 Task: Open Card Change Request Review in Board Productivity Strategies to Workspace Corporate Communications and add a team member Softage.1@softage.net, a label Purple, a checklist Time Tracking, an attachment from your onedrive, a color Purple and finally, add a card description 'Plan and execute company team-building activity at a cooking class' and a comment 'Let us make sure we have a clear understanding of the desired outcomes and success metrics for this task.'. Add a start date 'Jan 01, 1900' with a due date 'Jan 08, 1900'
Action: Mouse moved to (70, 312)
Screenshot: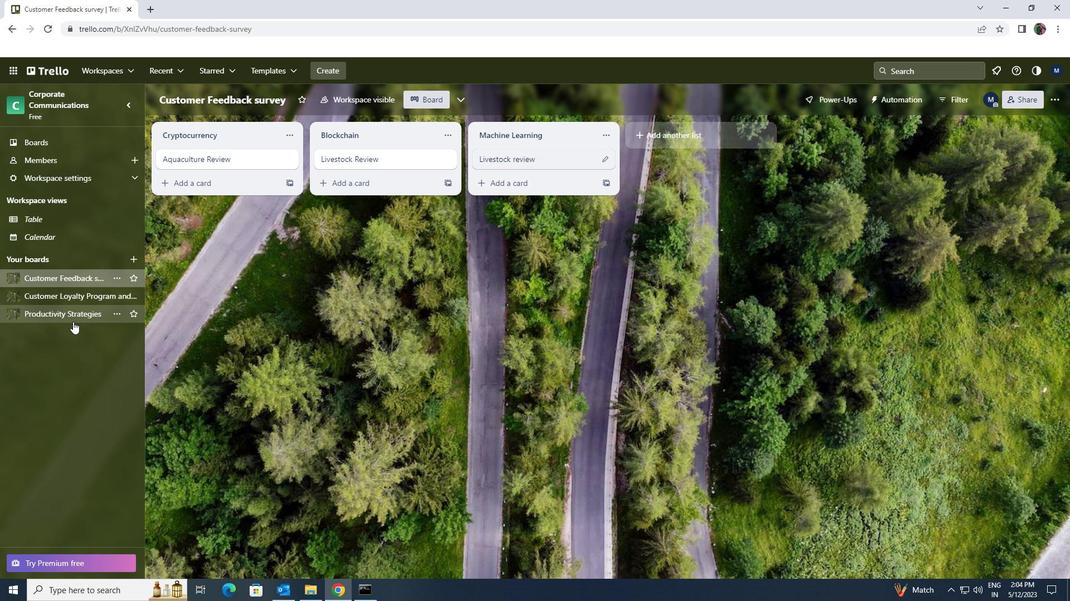 
Action: Mouse pressed left at (70, 312)
Screenshot: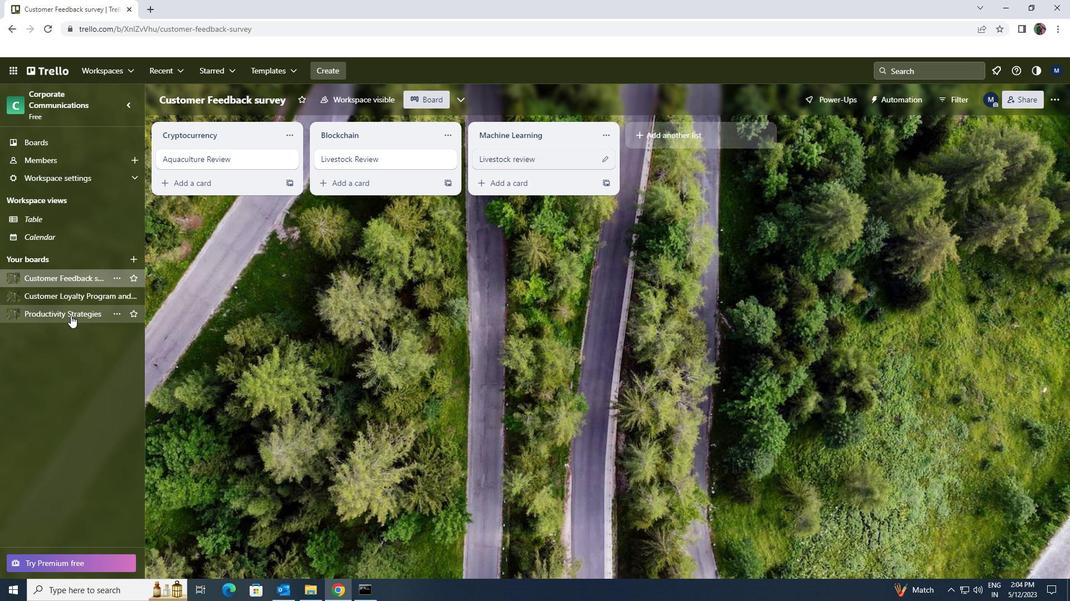 
Action: Mouse moved to (273, 157)
Screenshot: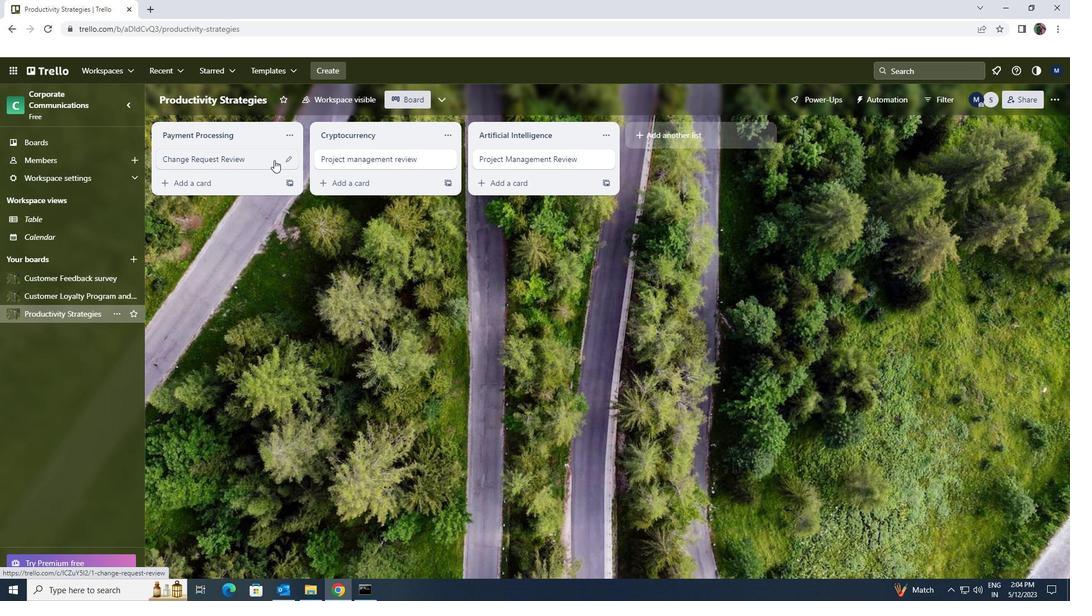 
Action: Mouse pressed left at (273, 157)
Screenshot: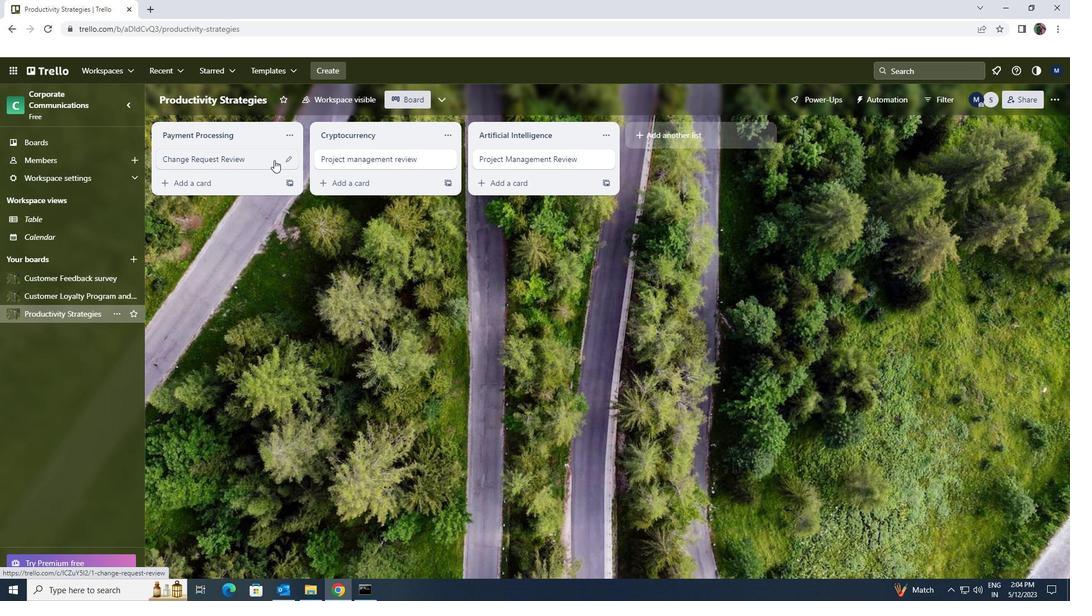 
Action: Mouse moved to (664, 155)
Screenshot: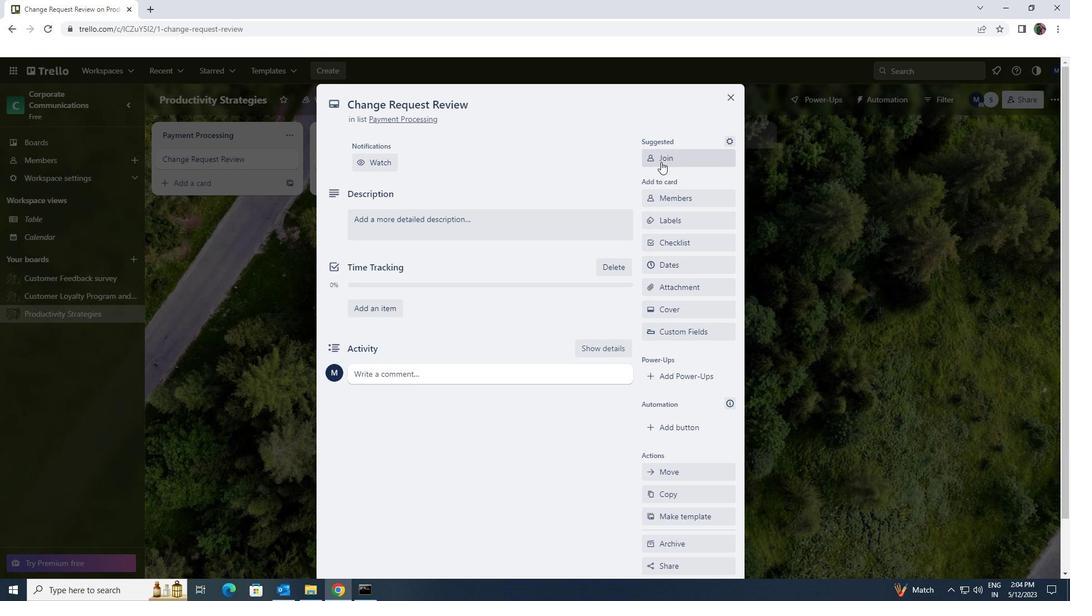 
Action: Mouse pressed left at (664, 155)
Screenshot: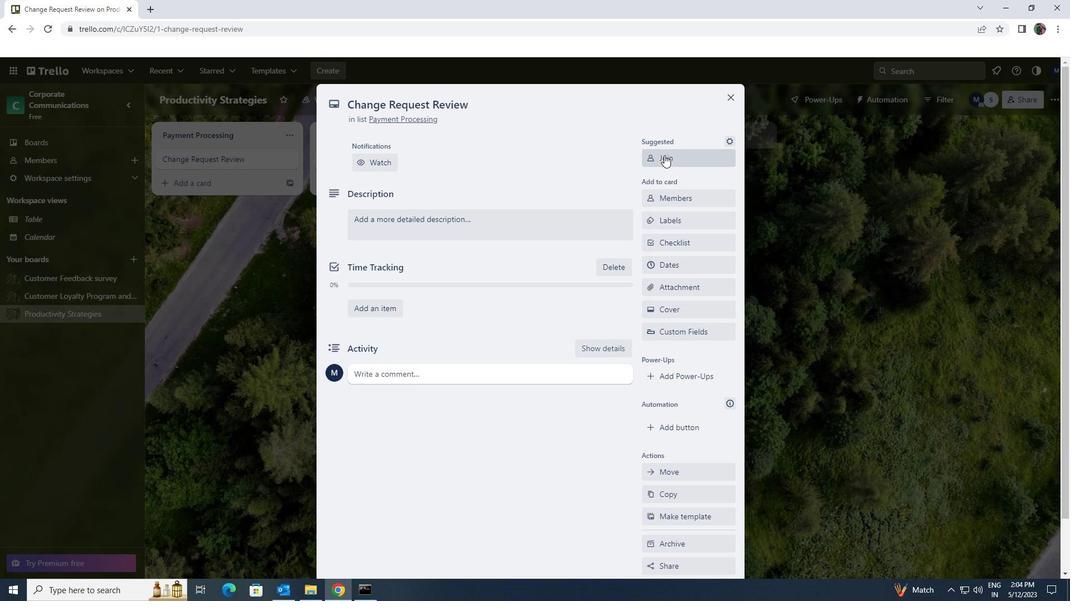 
Action: Mouse moved to (672, 157)
Screenshot: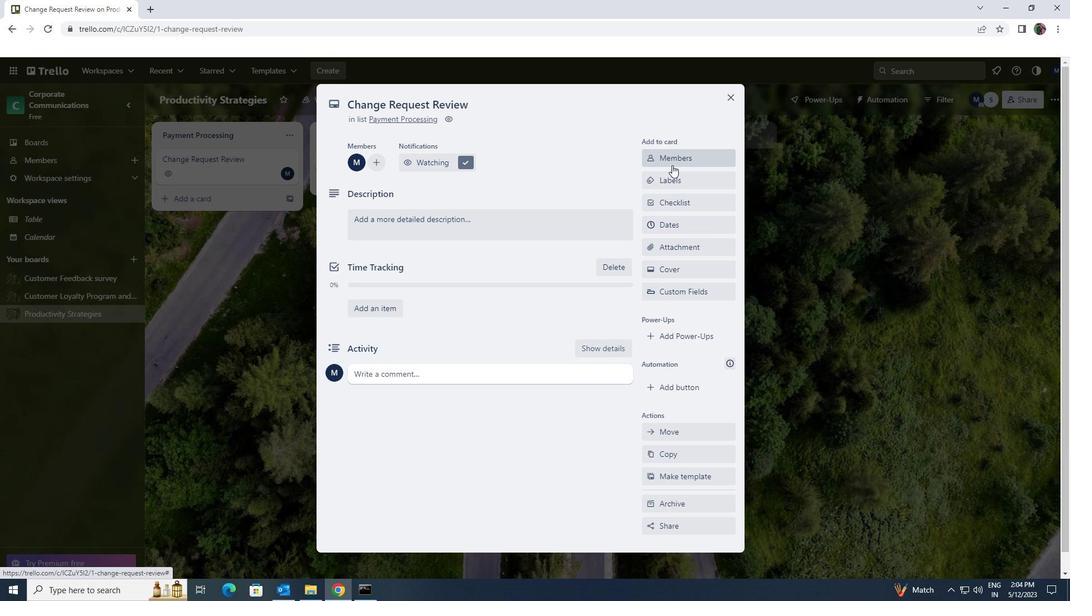 
Action: Mouse pressed left at (672, 157)
Screenshot: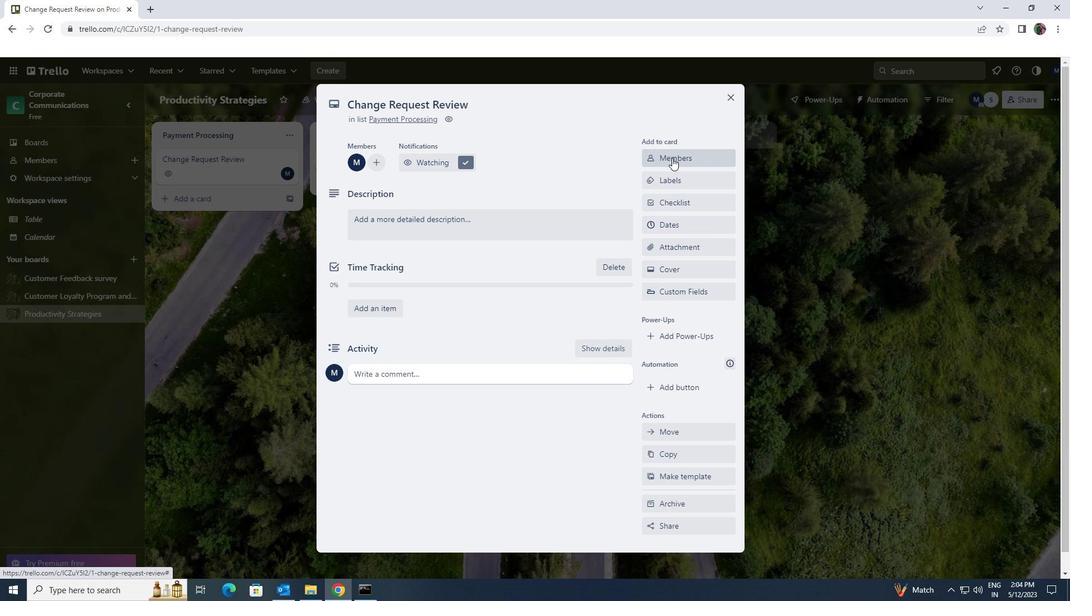 
Action: Key pressed softage.1<Key.shift>@SOFTAGE.NET
Screenshot: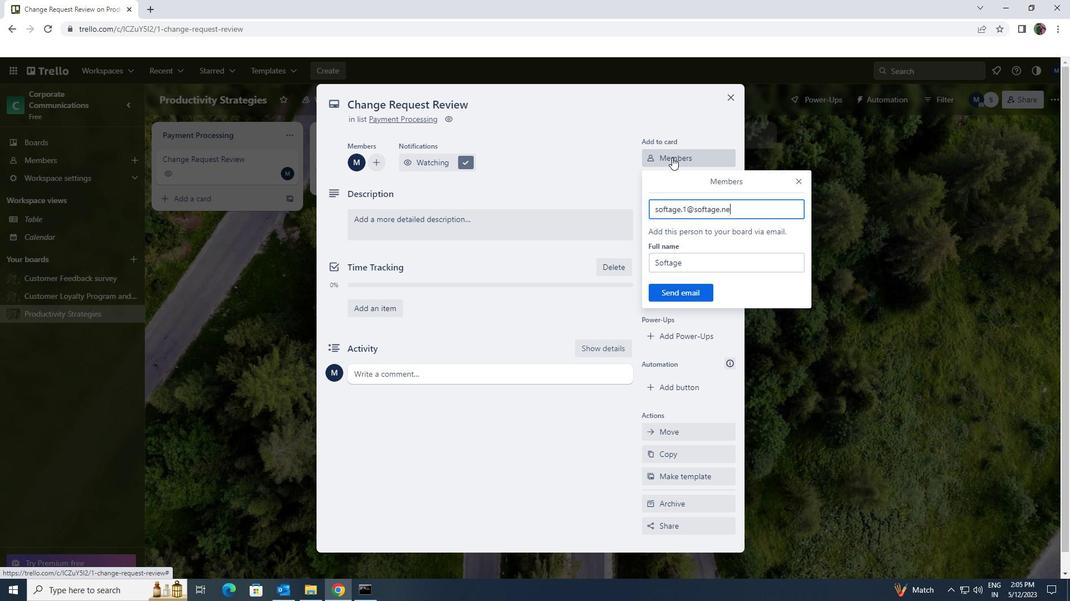 
Action: Mouse moved to (693, 292)
Screenshot: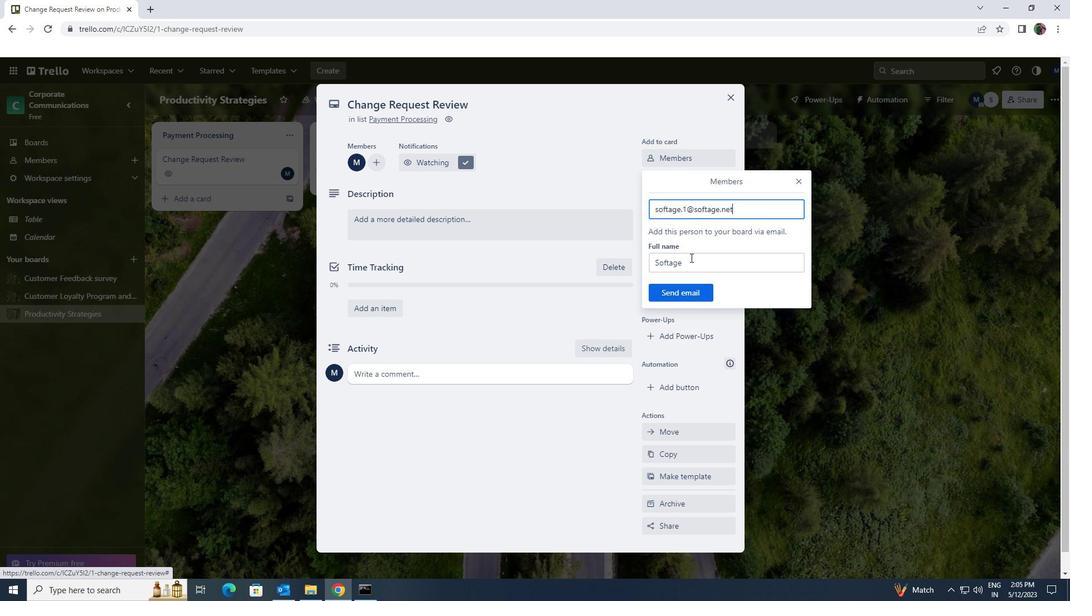 
Action: Mouse pressed left at (693, 292)
Screenshot: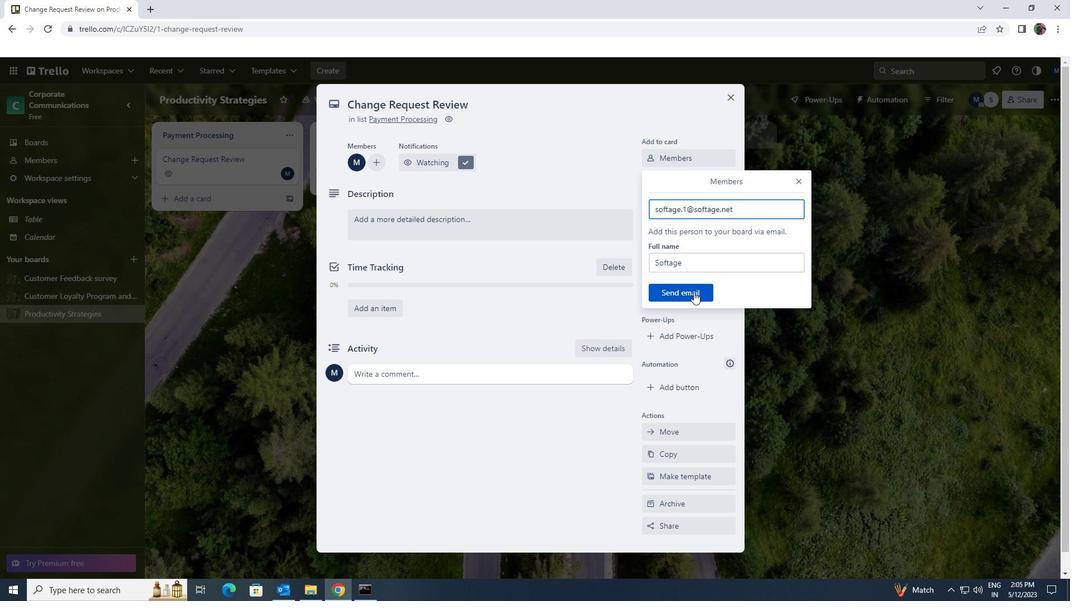 
Action: Mouse moved to (683, 181)
Screenshot: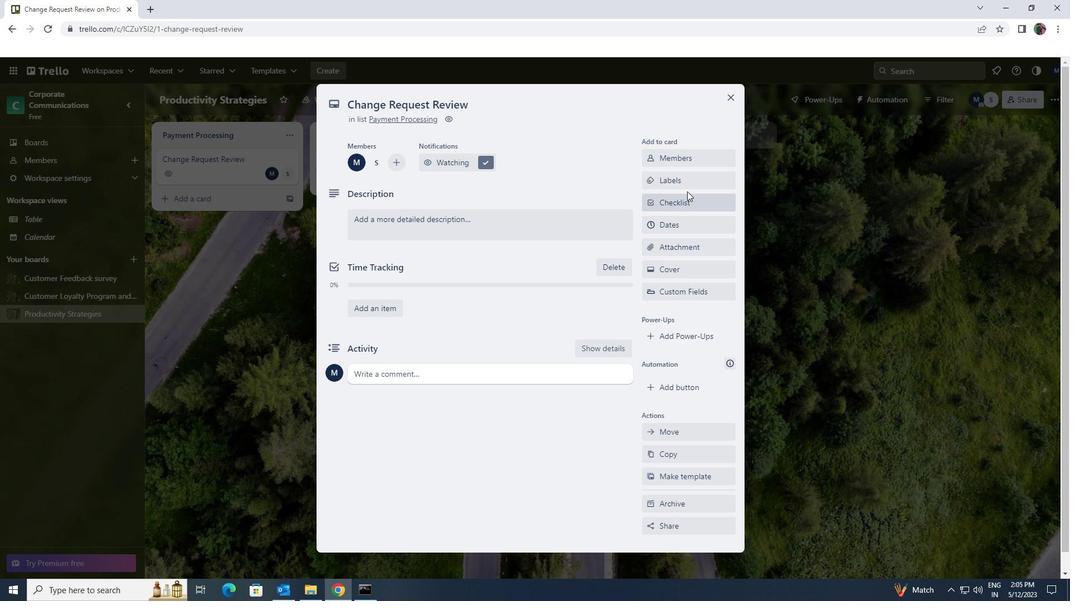 
Action: Mouse pressed left at (683, 181)
Screenshot: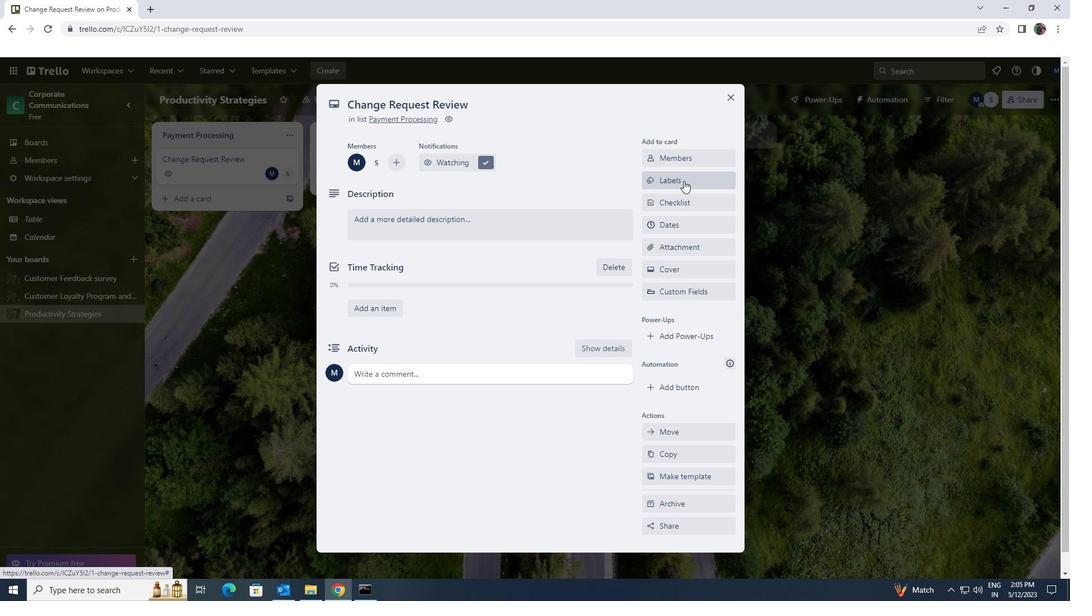 
Action: Mouse moved to (696, 420)
Screenshot: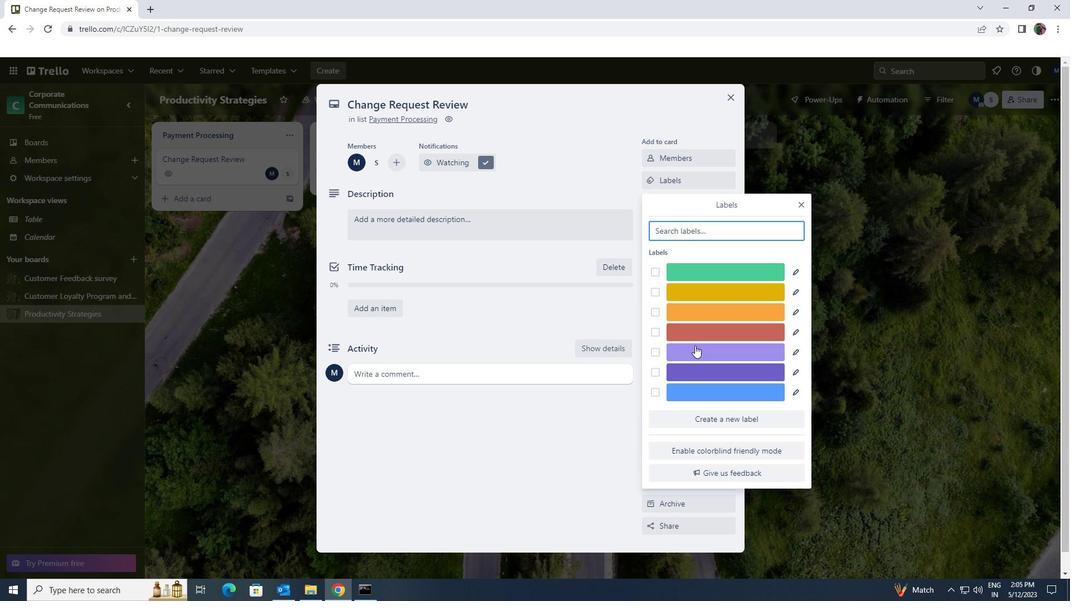 
Action: Mouse pressed left at (696, 420)
Screenshot: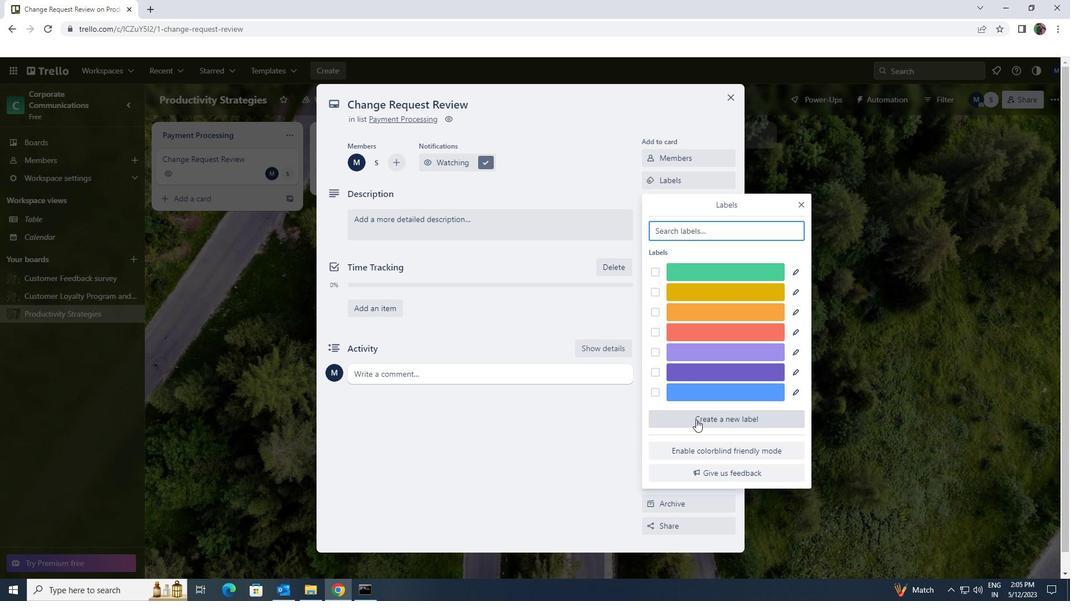 
Action: Mouse moved to (786, 383)
Screenshot: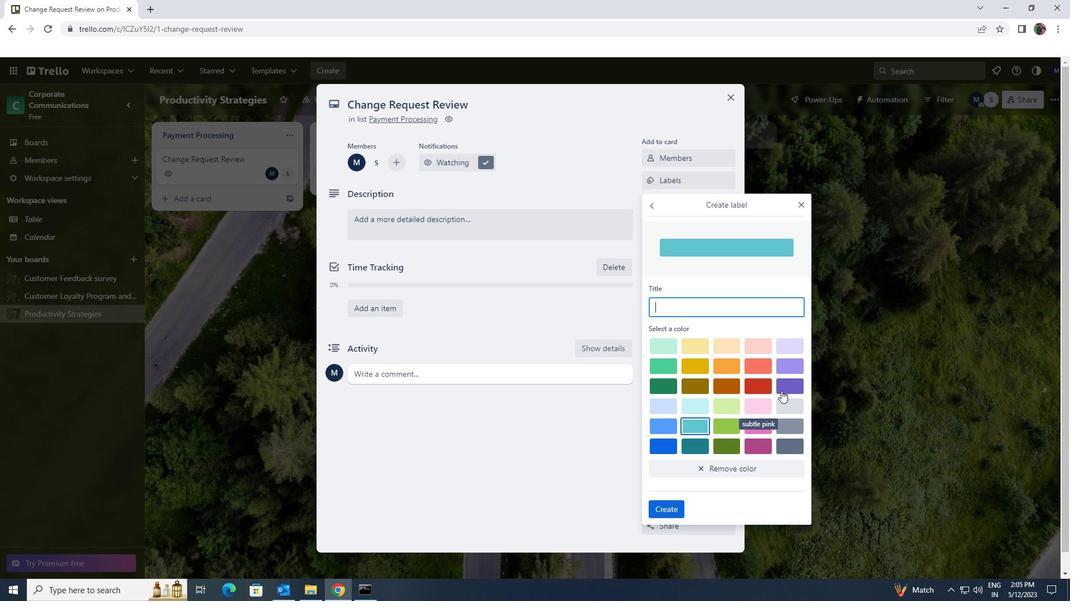 
Action: Mouse pressed left at (786, 383)
Screenshot: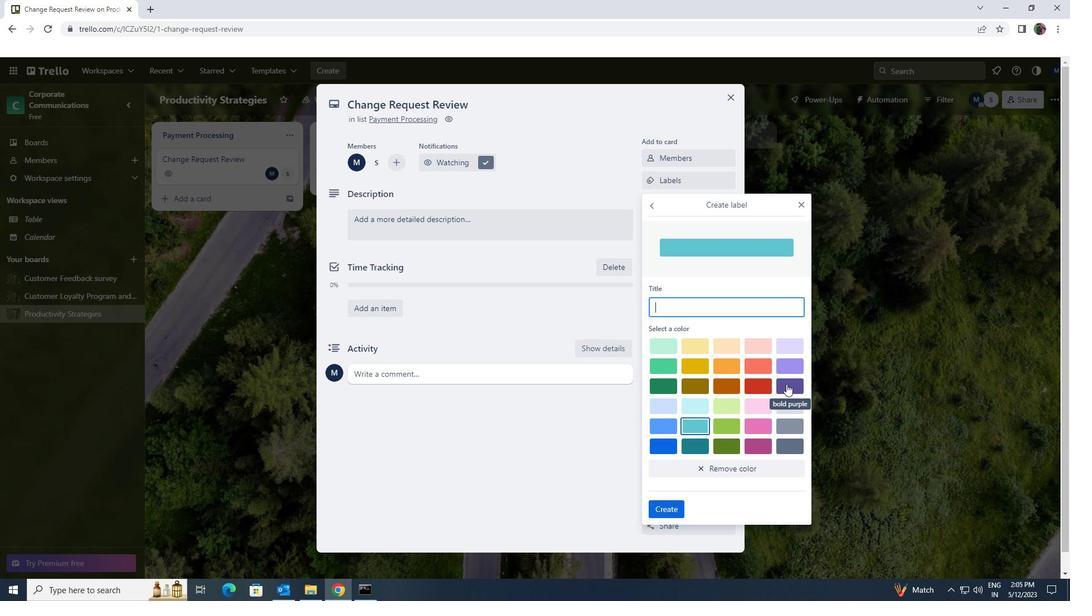 
Action: Mouse moved to (669, 502)
Screenshot: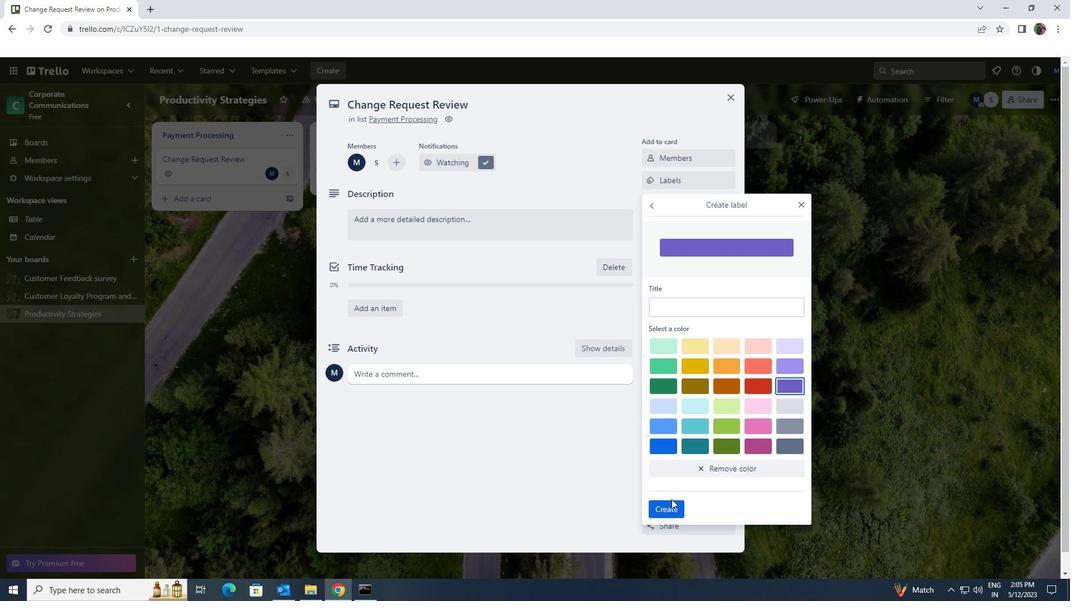 
Action: Mouse pressed left at (669, 502)
Screenshot: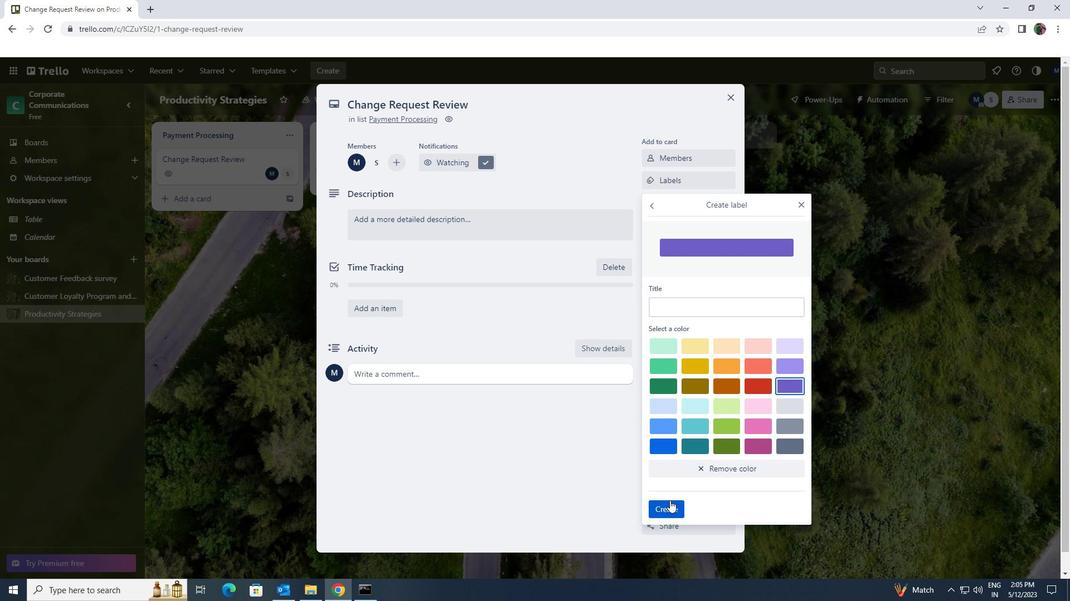 
Action: Mouse moved to (805, 206)
Screenshot: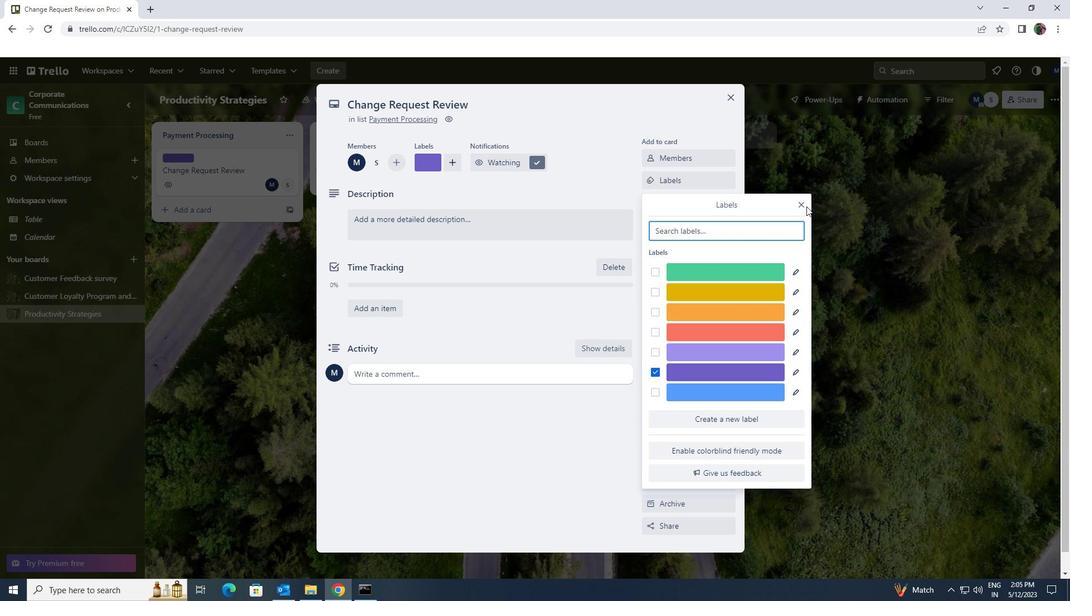 
Action: Mouse pressed left at (805, 206)
Screenshot: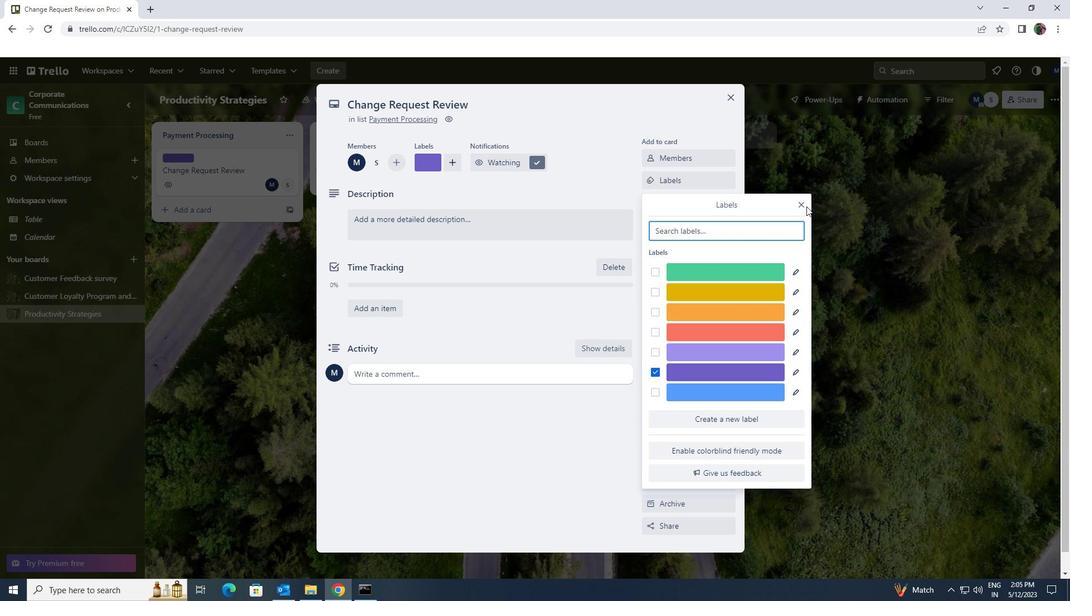 
Action: Mouse moved to (797, 203)
Screenshot: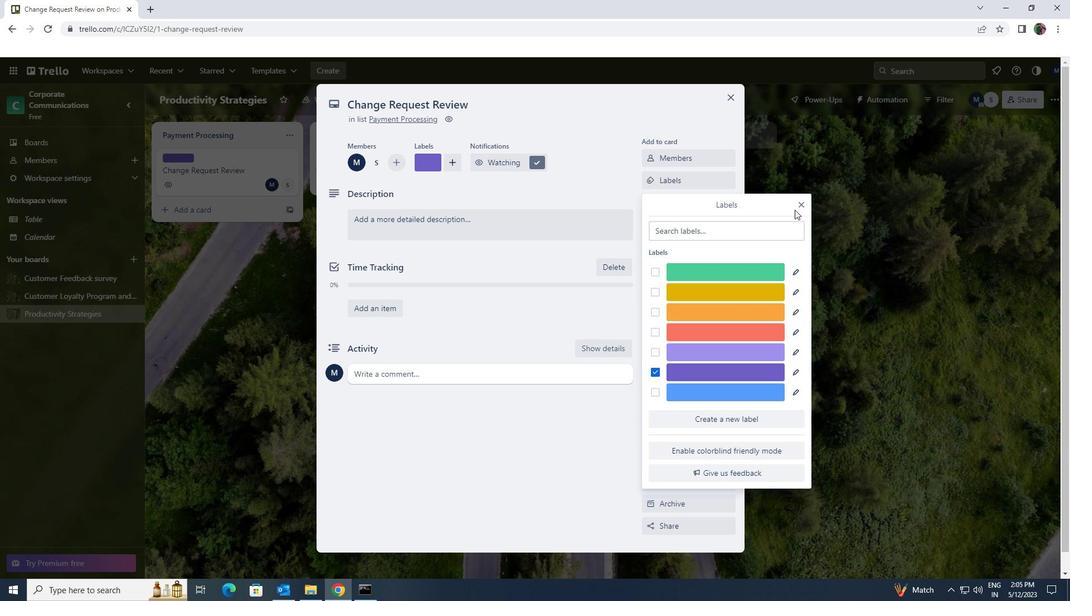 
Action: Mouse pressed left at (797, 203)
Screenshot: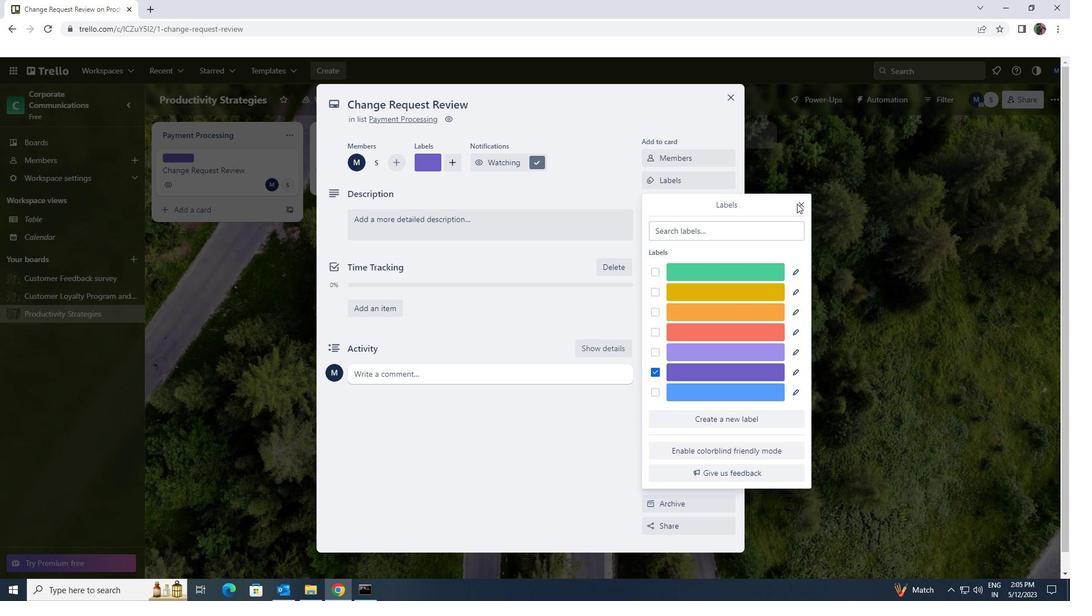 
Action: Mouse moved to (798, 204)
Screenshot: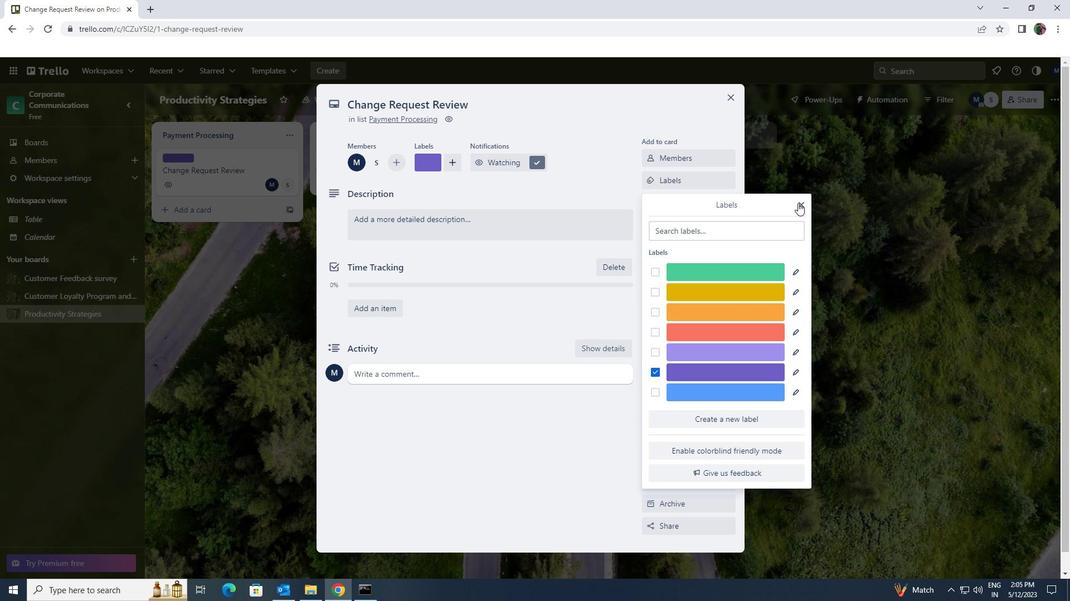 
Action: Mouse pressed left at (798, 204)
Screenshot: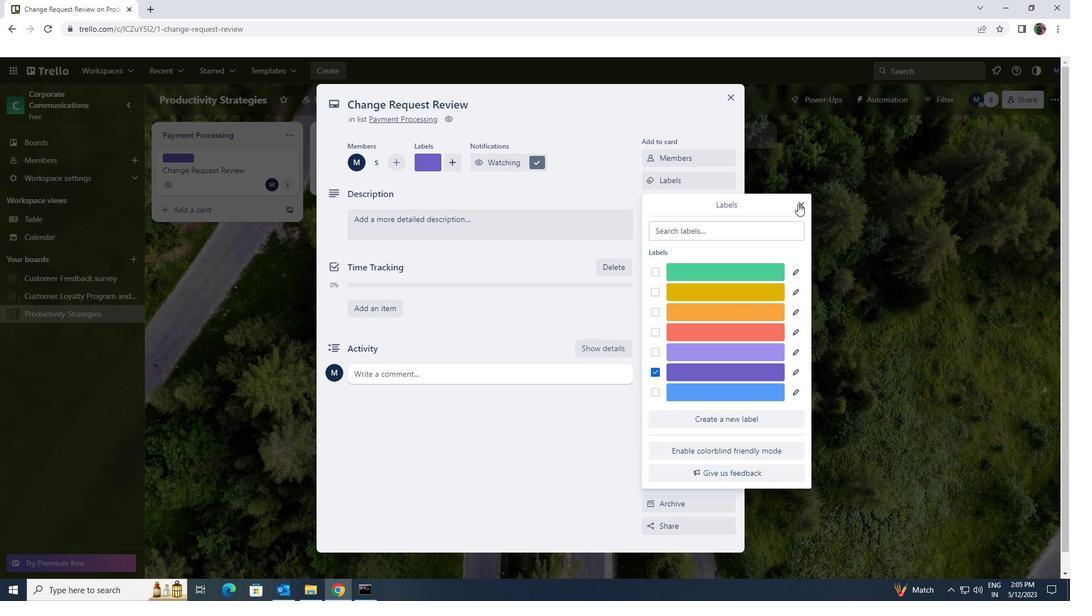 
Action: Mouse moved to (710, 205)
Screenshot: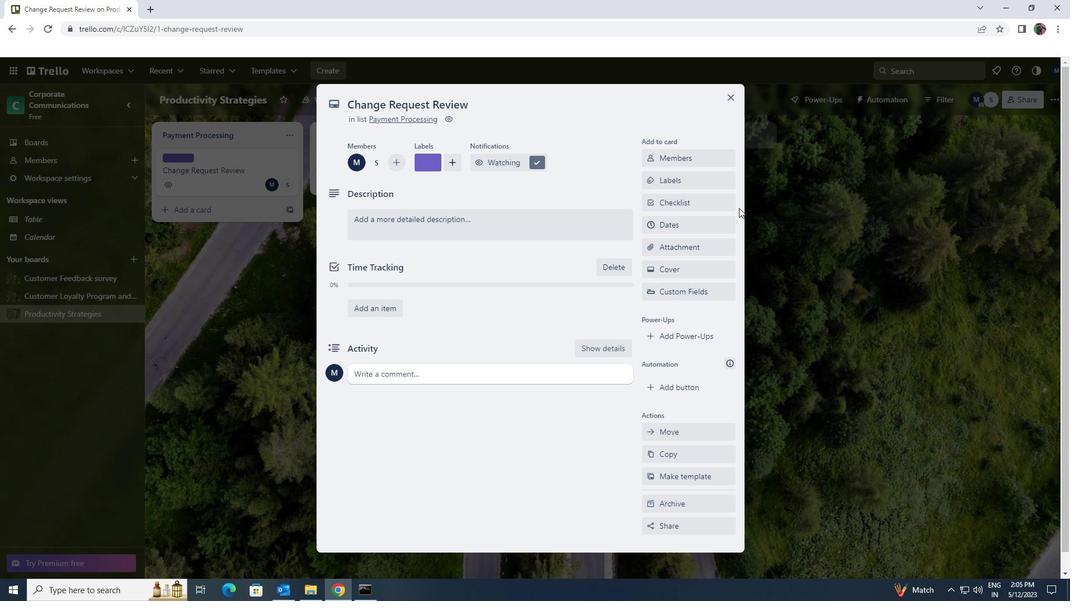 
Action: Mouse pressed left at (710, 205)
Screenshot: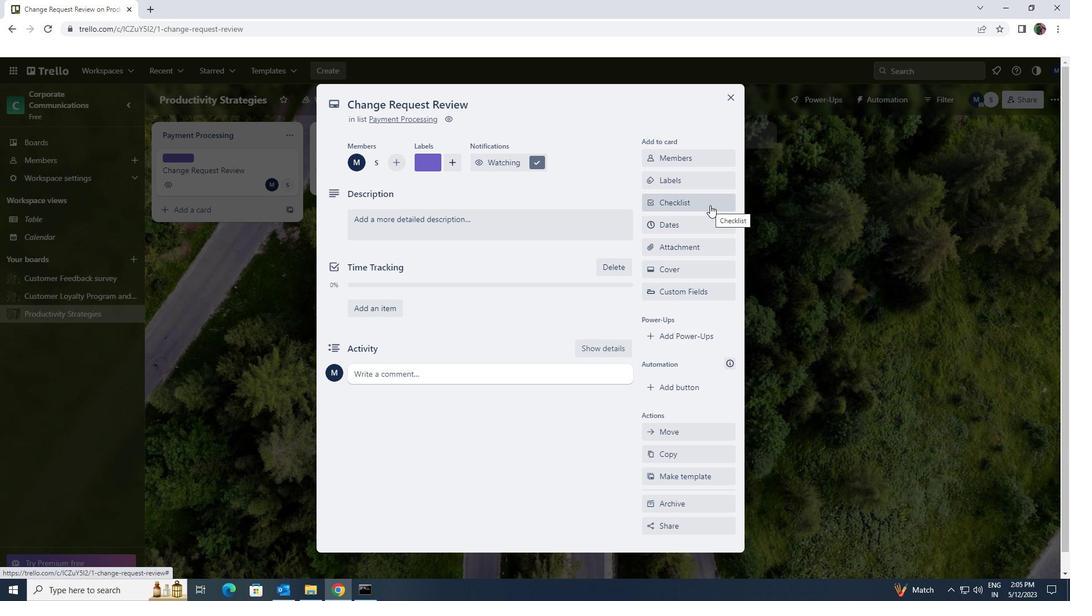 
Action: Key pressed <Key.shift>TIME<Key.space><Key.shift>TRACKING
Screenshot: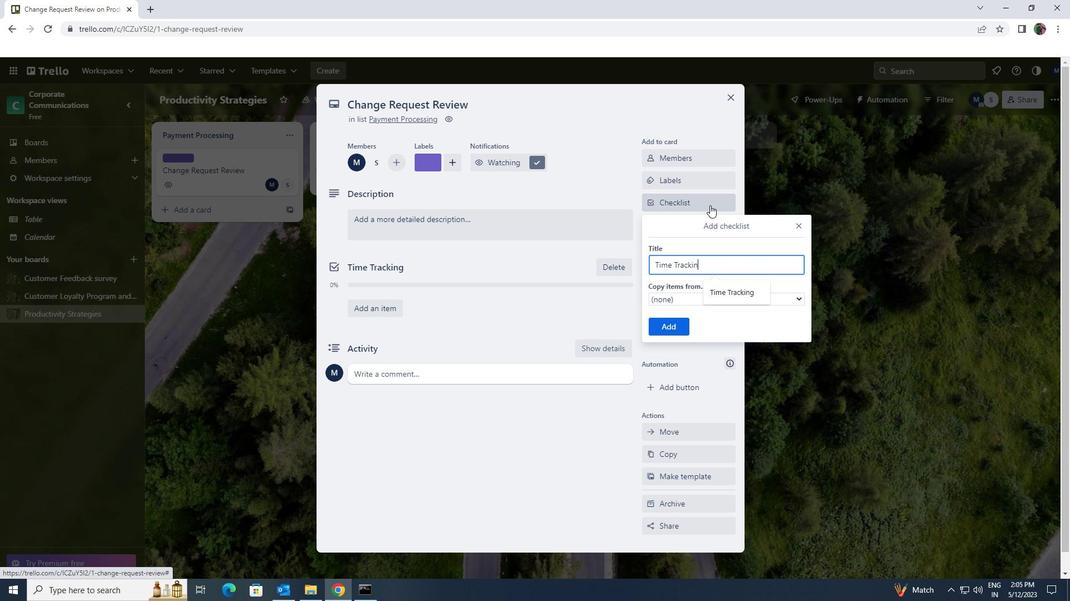 
Action: Mouse moved to (677, 327)
Screenshot: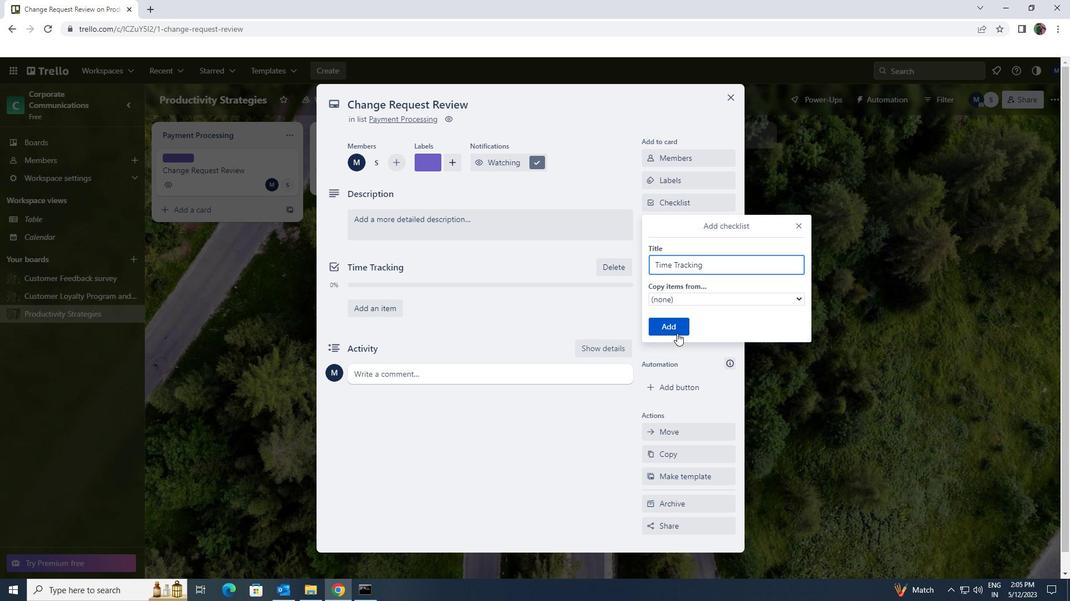 
Action: Mouse pressed left at (677, 327)
Screenshot: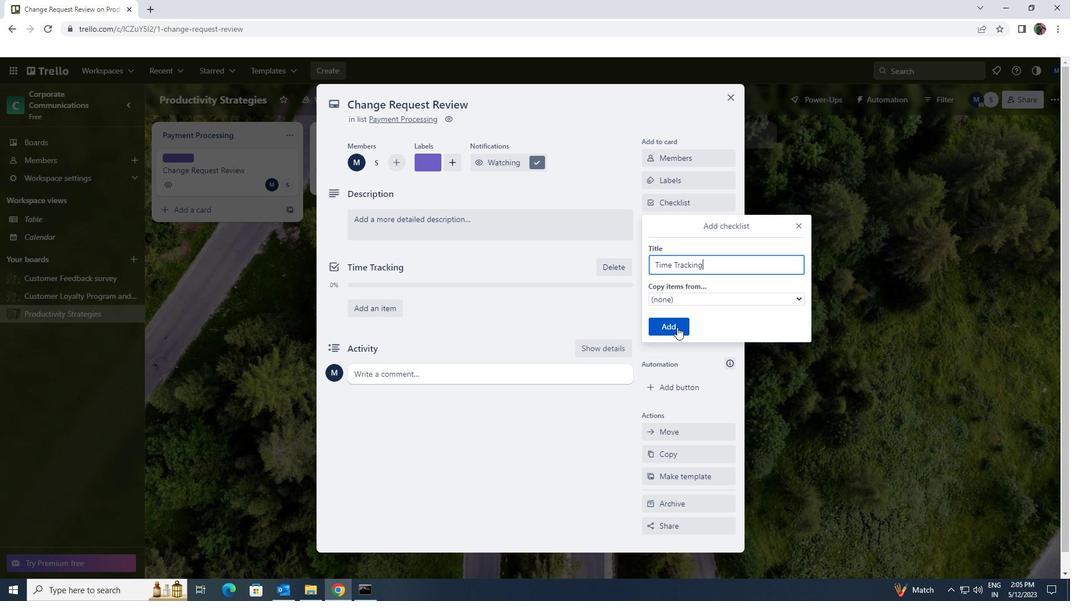 
Action: Mouse moved to (683, 247)
Screenshot: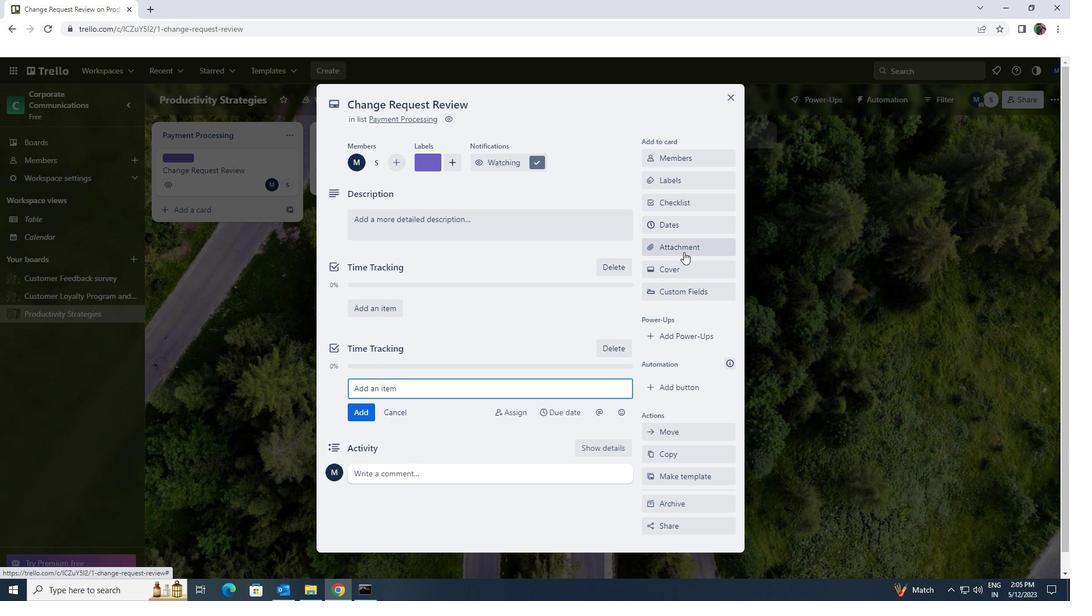 
Action: Mouse pressed left at (683, 247)
Screenshot: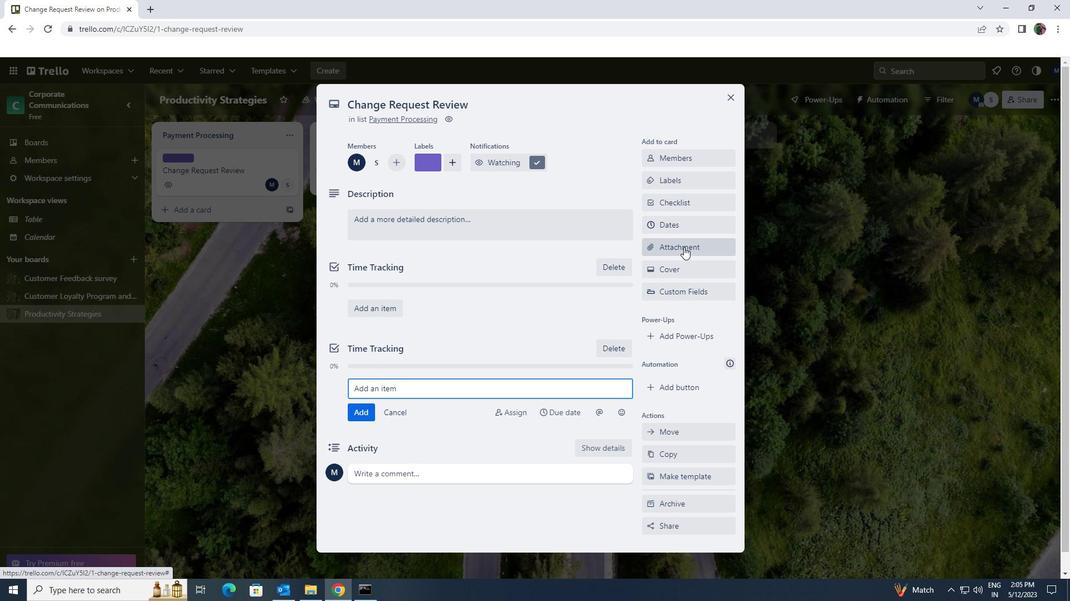 
Action: Mouse moved to (684, 328)
Screenshot: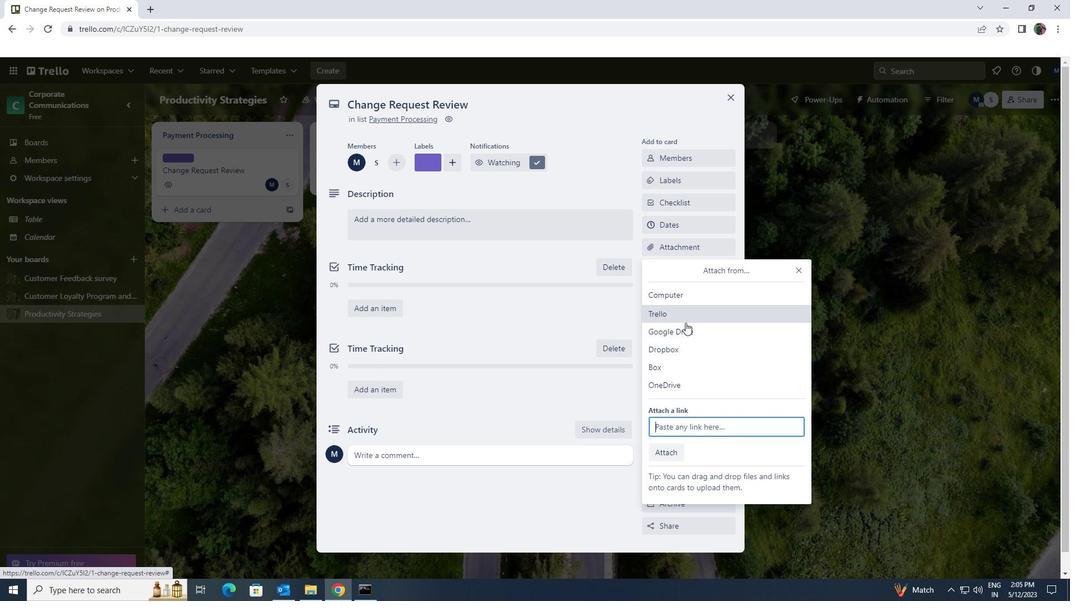 
Action: Mouse pressed left at (684, 328)
Screenshot: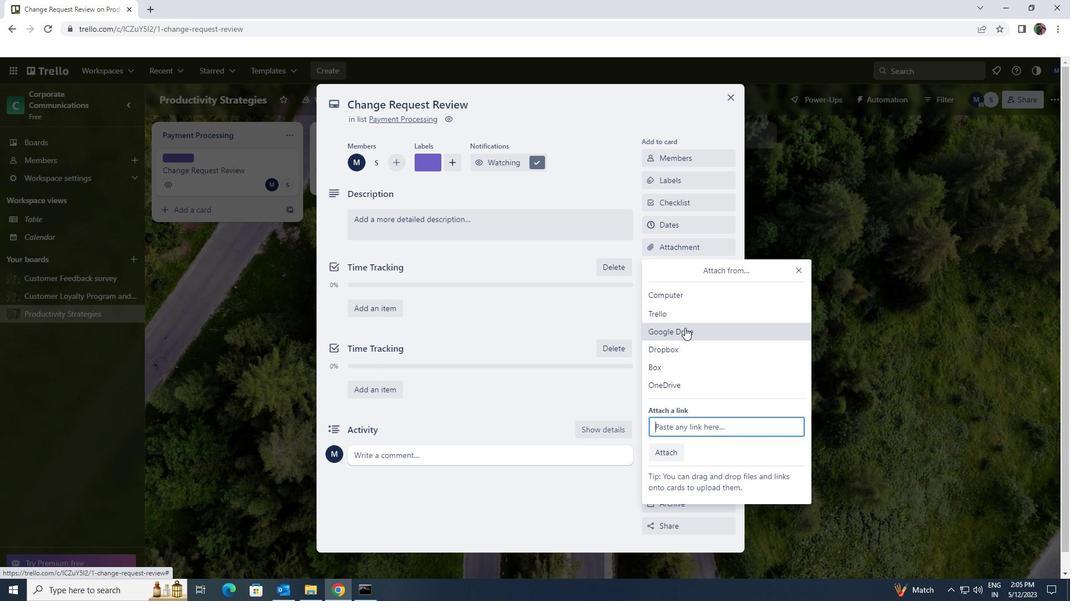 
Action: Mouse moved to (331, 316)
Screenshot: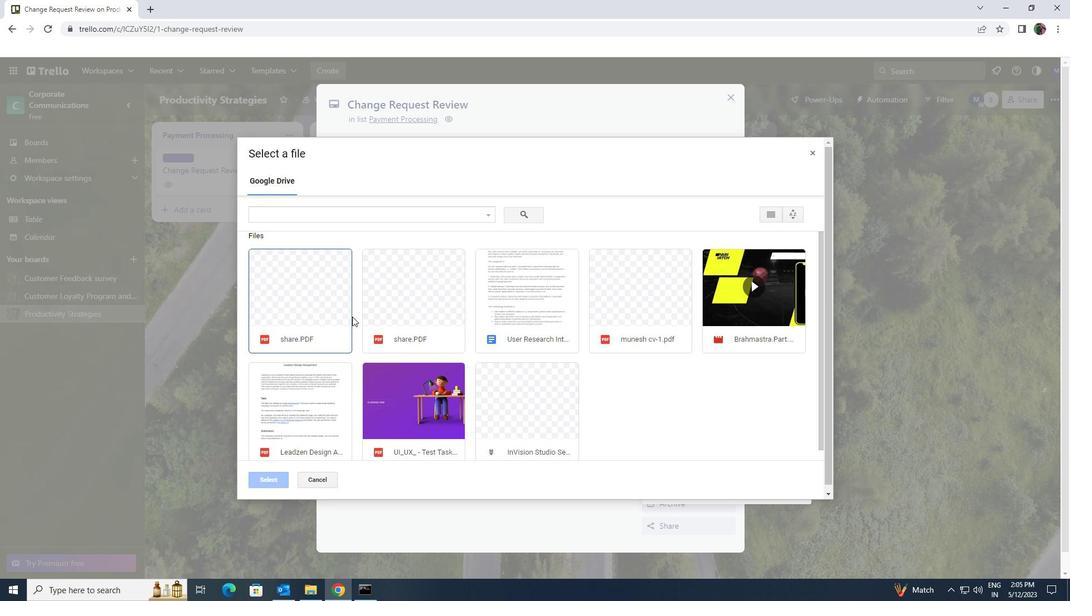 
Action: Mouse pressed left at (331, 316)
Screenshot: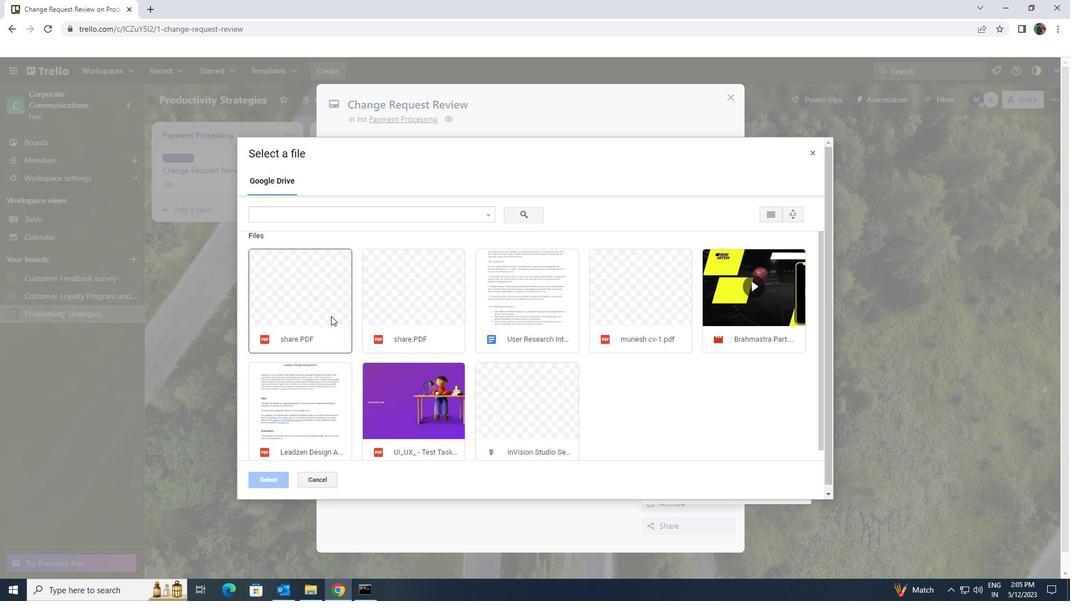 
Action: Mouse moved to (271, 480)
Screenshot: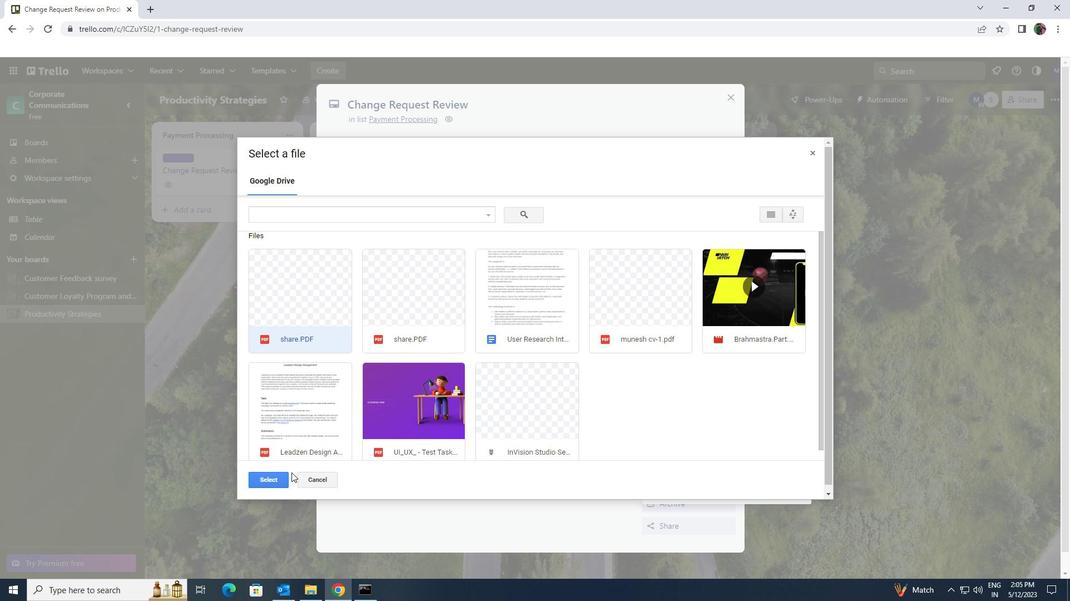 
Action: Mouse pressed left at (271, 480)
Screenshot: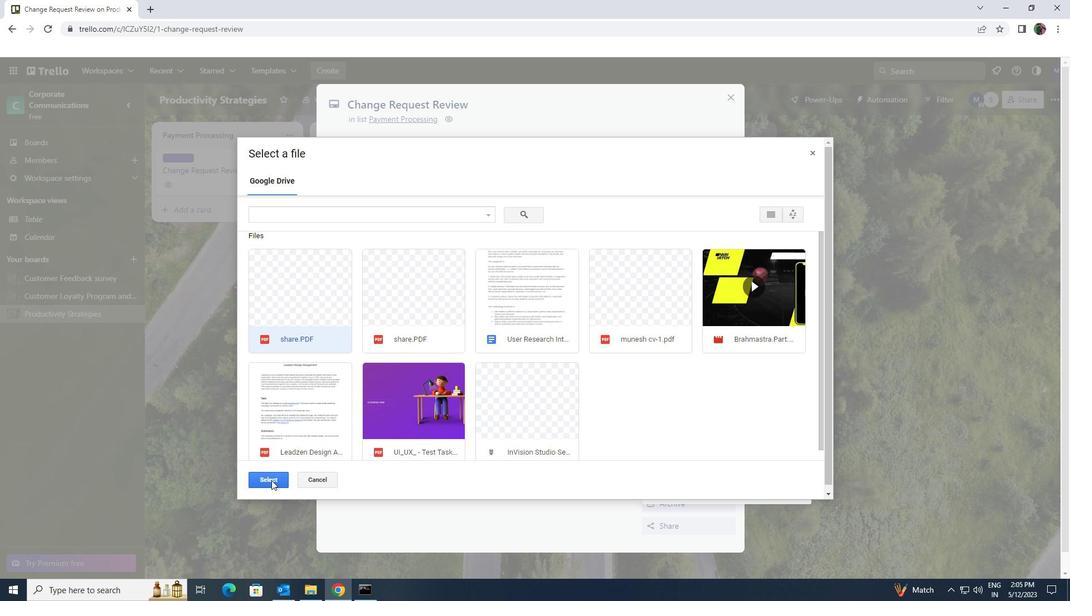
Action: Mouse moved to (446, 221)
Screenshot: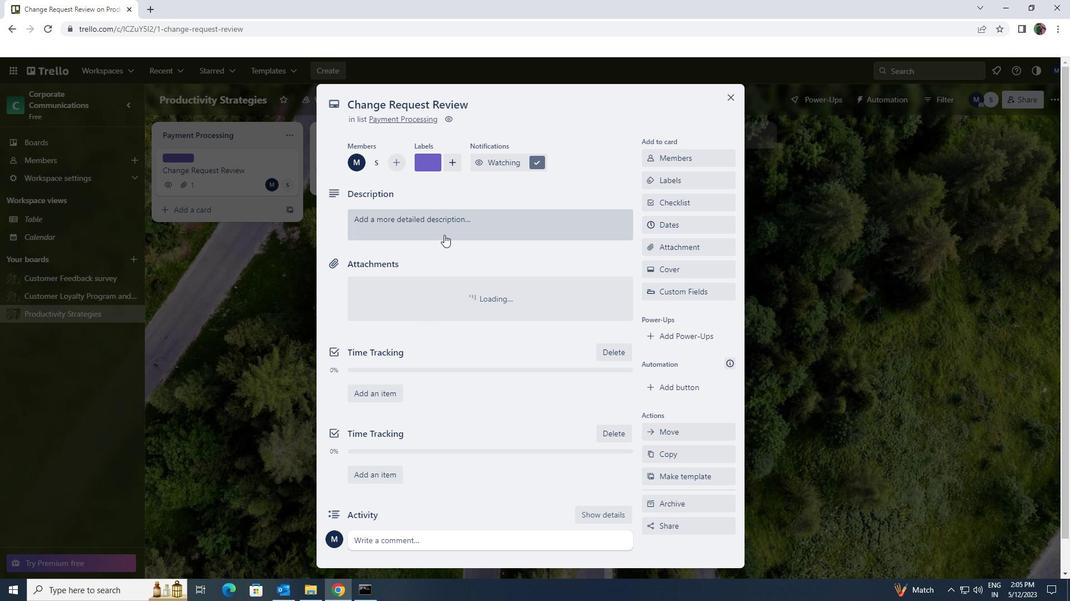 
Action: Mouse pressed left at (446, 221)
Screenshot: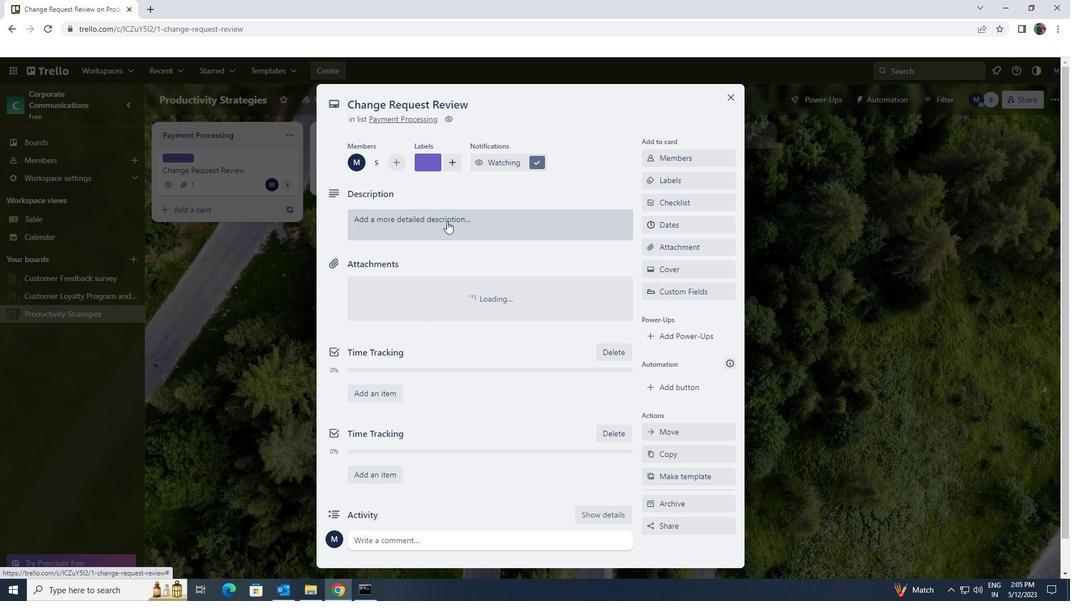 
Action: Key pressed <Key.shift>PLAN<Key.space>AND<Key.space>EXECUTE<Key.space>COMPANY<Key.space>TEAM<Key.space>BUILDING<Key.space>ACTIVITY<Key.space>AT<Key.space>A<Key.space>COKING<Key.space>CLASS
Screenshot: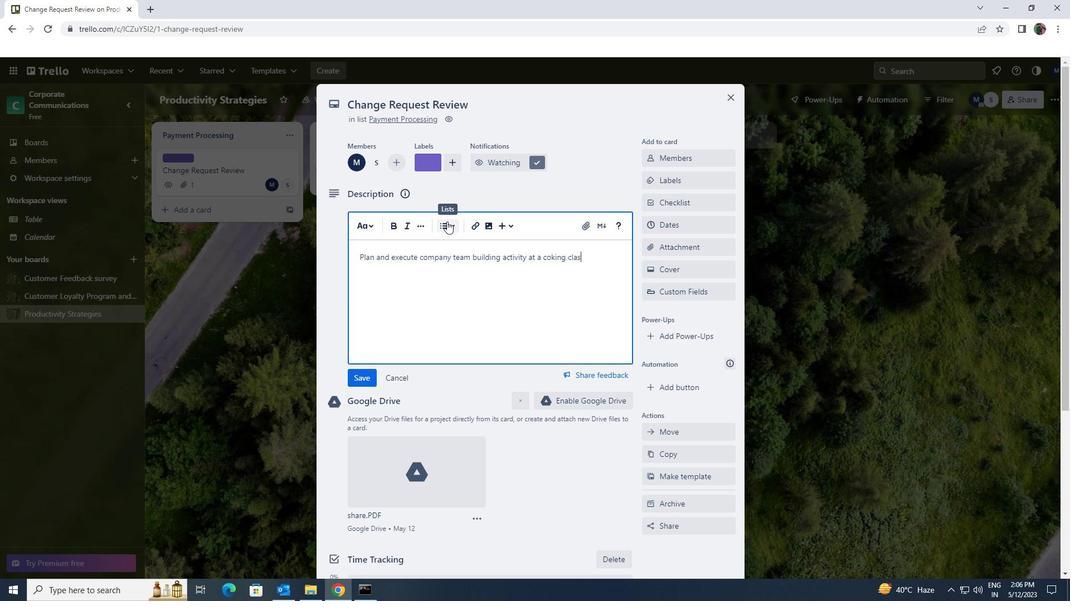 
Action: Mouse moved to (364, 370)
Screenshot: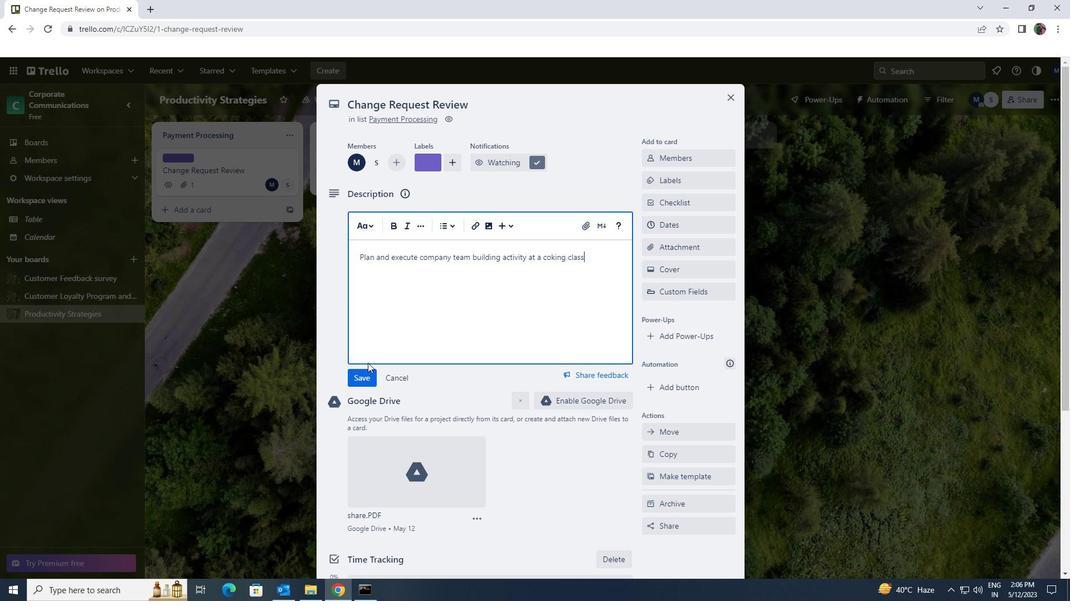 
Action: Mouse pressed left at (364, 370)
Screenshot: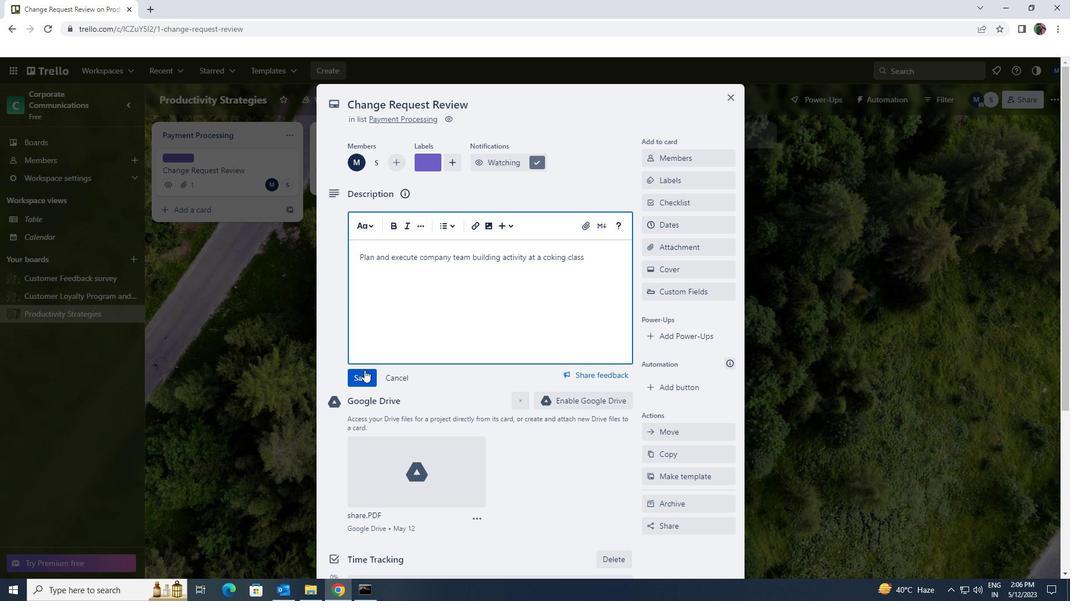 
Action: Mouse moved to (371, 360)
Screenshot: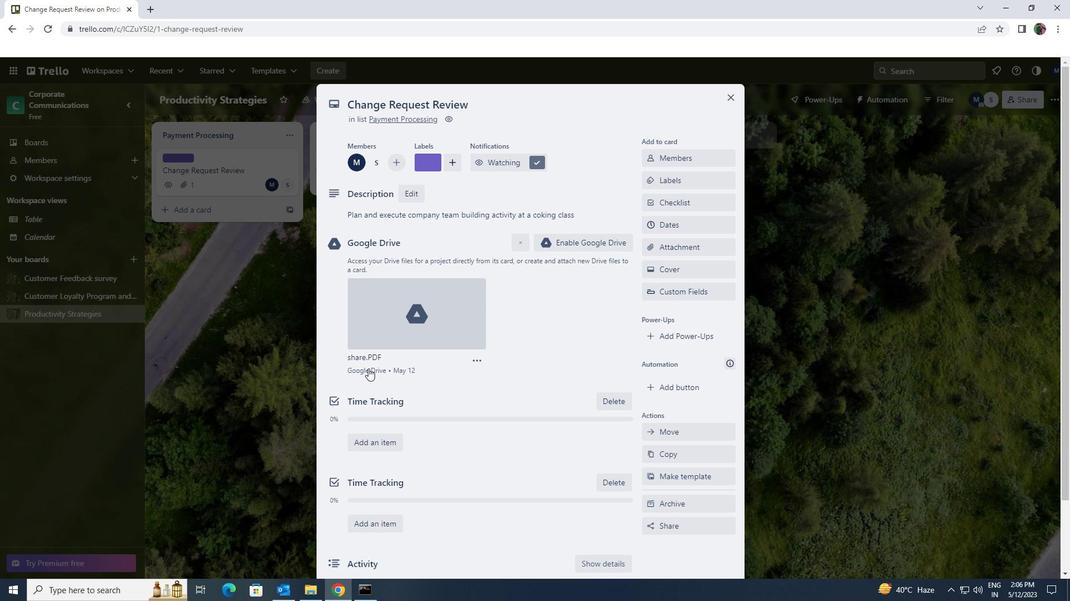
Action: Mouse scrolled (371, 360) with delta (0, 0)
Screenshot: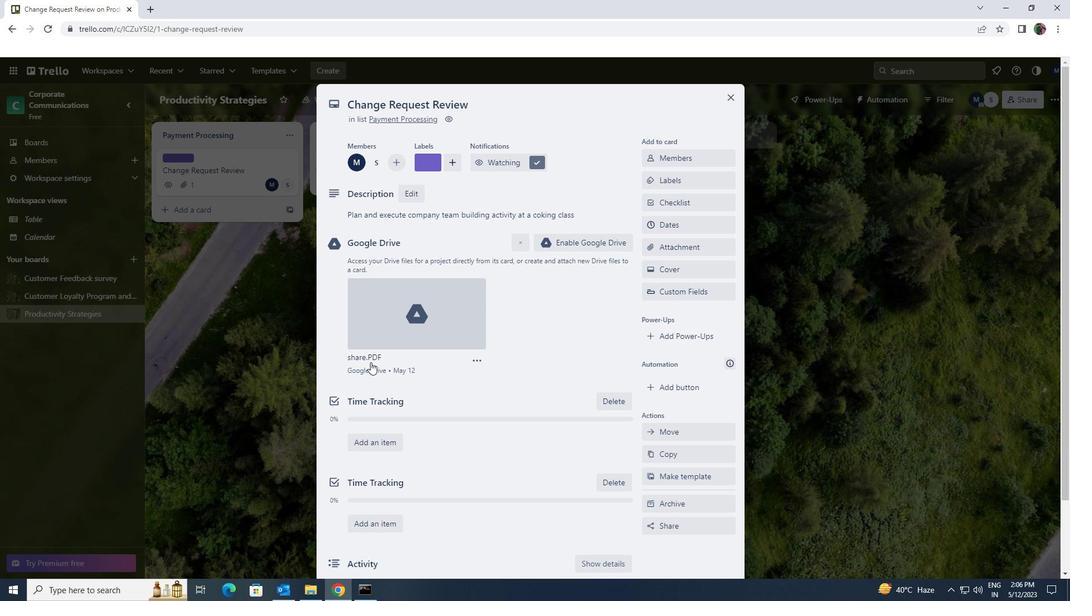 
Action: Mouse scrolled (371, 360) with delta (0, 0)
Screenshot: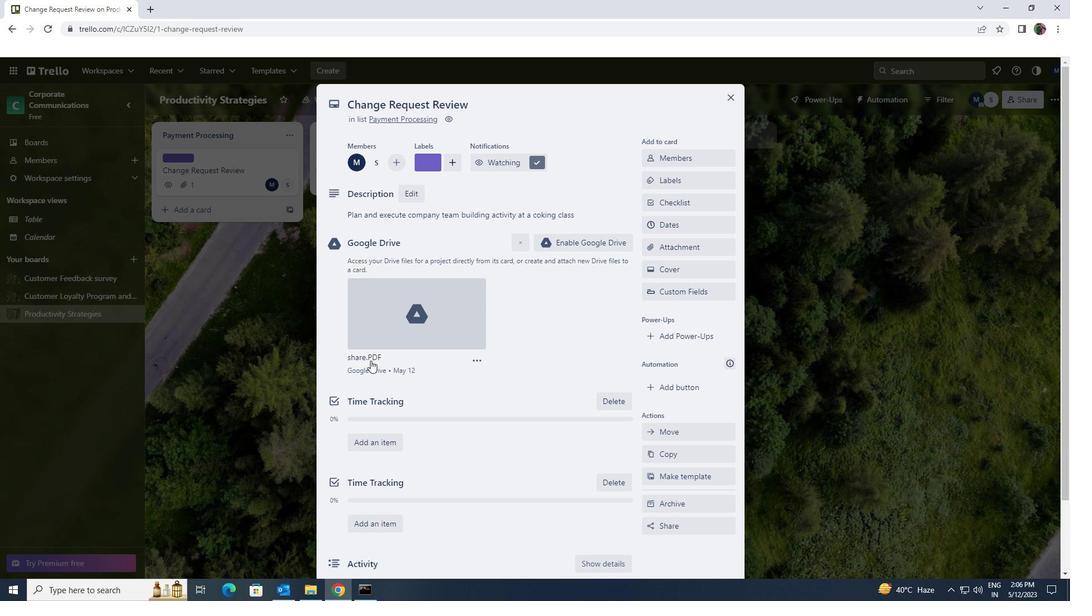 
Action: Mouse moved to (371, 360)
Screenshot: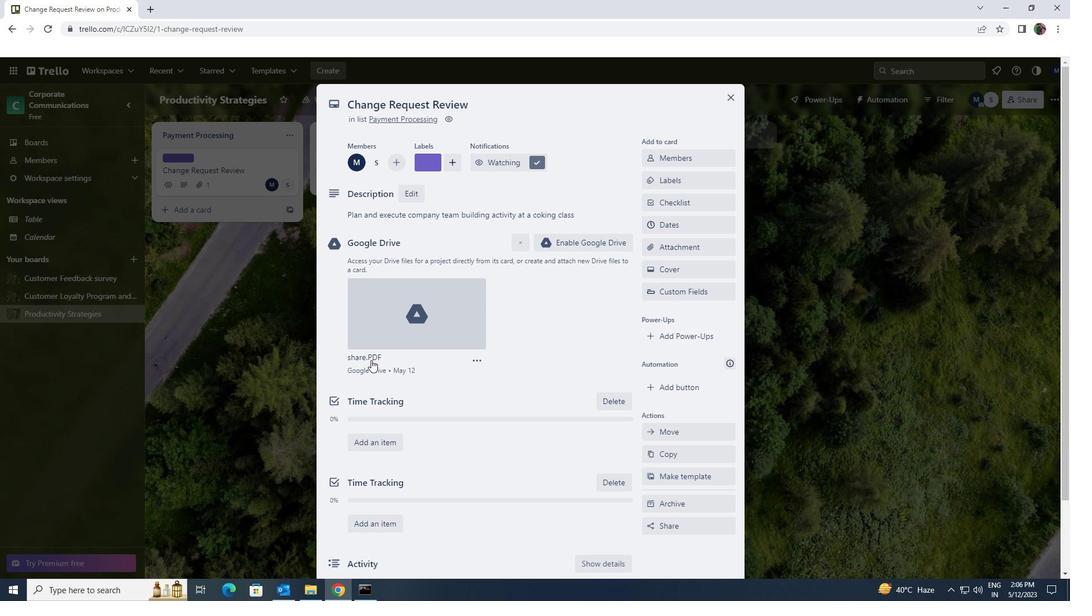 
Action: Mouse scrolled (371, 359) with delta (0, 0)
Screenshot: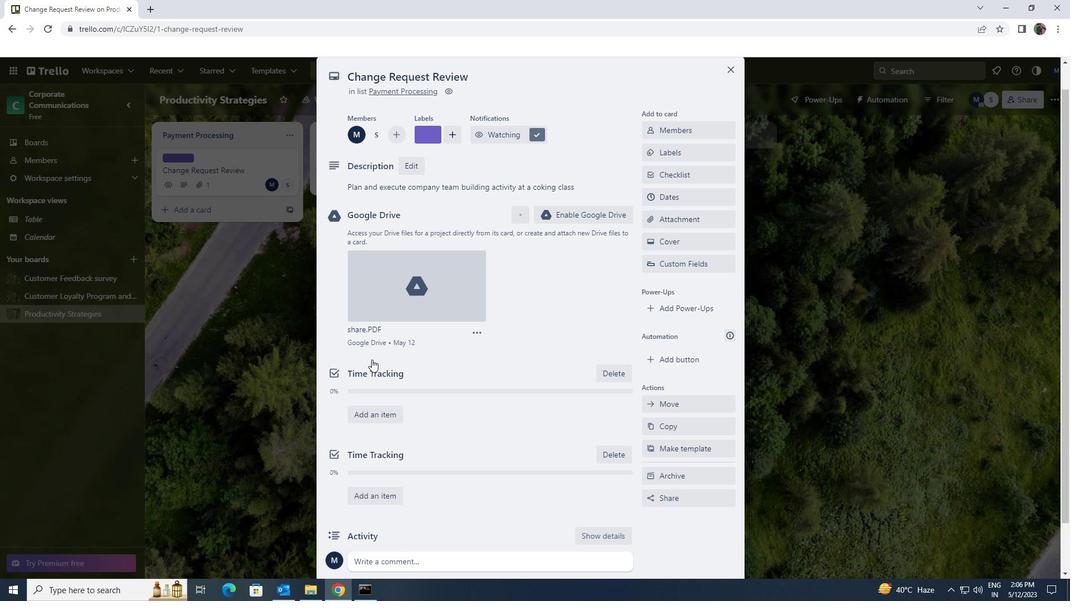 
Action: Mouse scrolled (371, 359) with delta (0, 0)
Screenshot: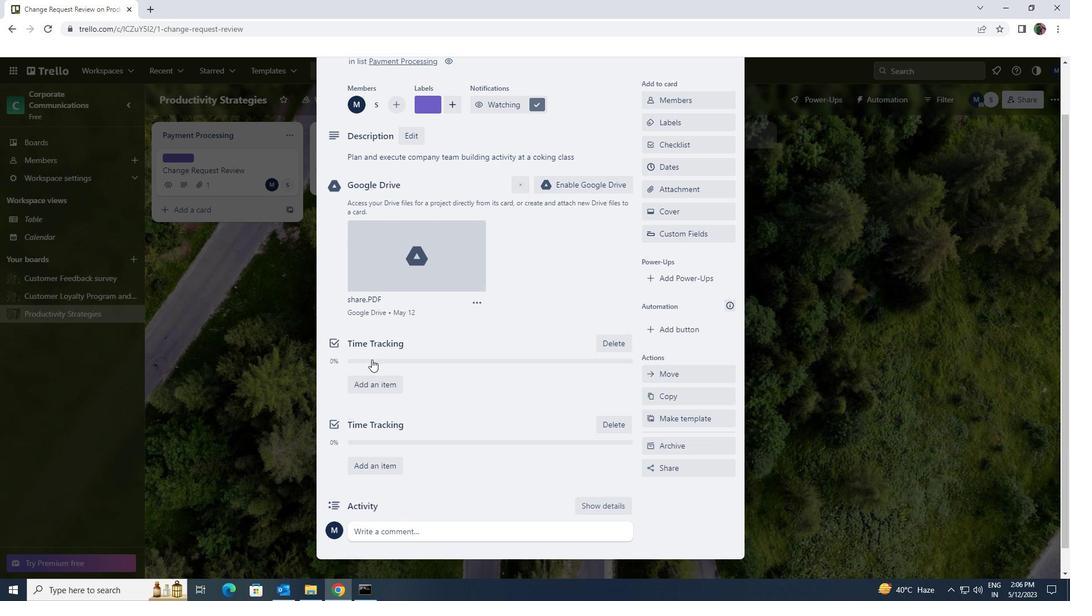 
Action: Mouse scrolled (371, 359) with delta (0, 0)
Screenshot: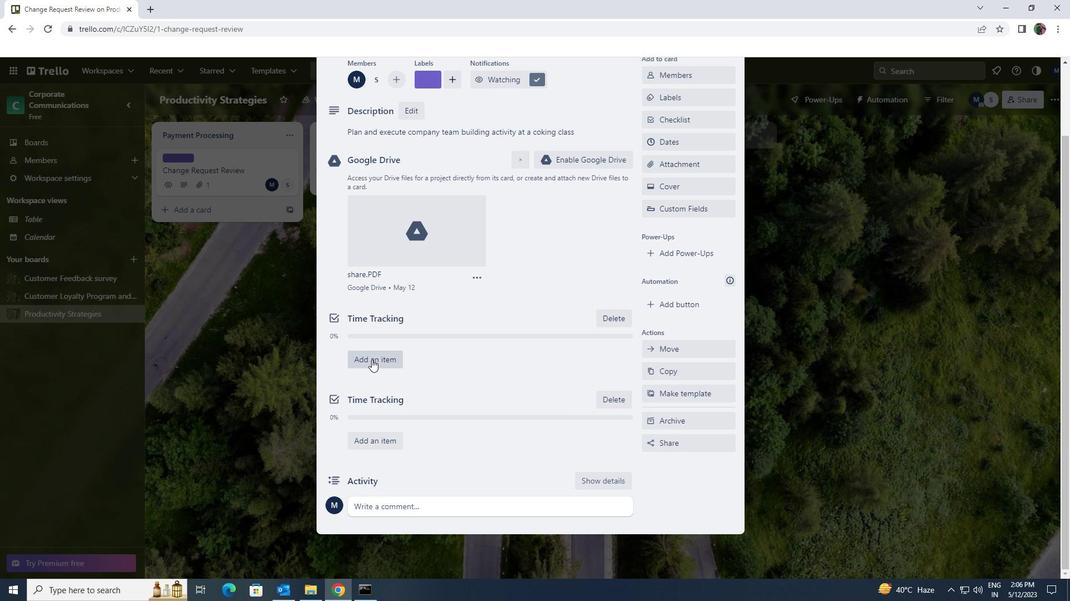 
Action: Mouse scrolled (371, 359) with delta (0, 0)
Screenshot: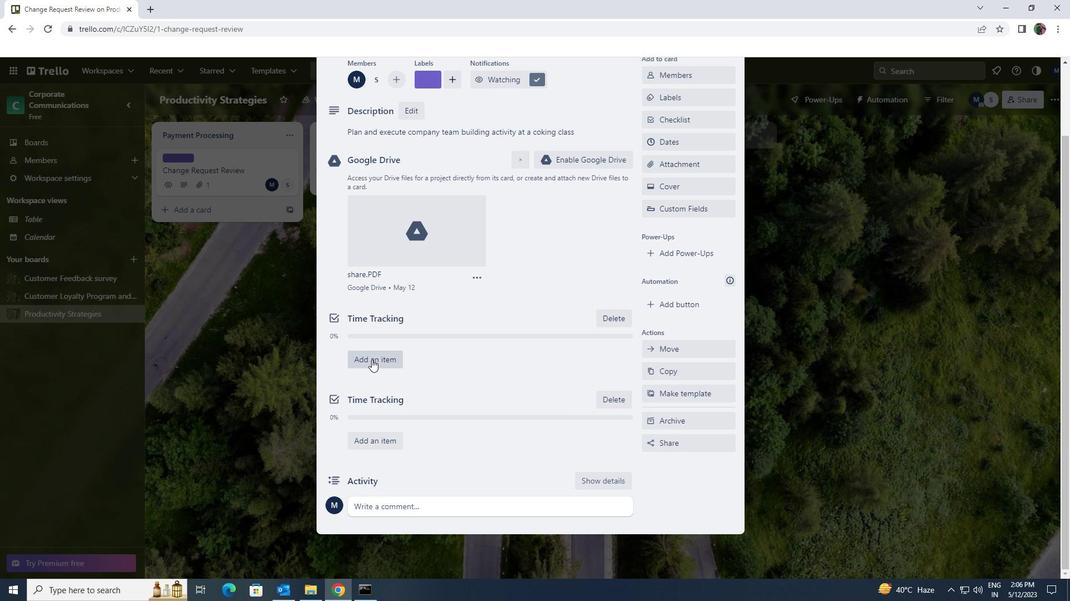 
Action: Mouse moved to (414, 502)
Screenshot: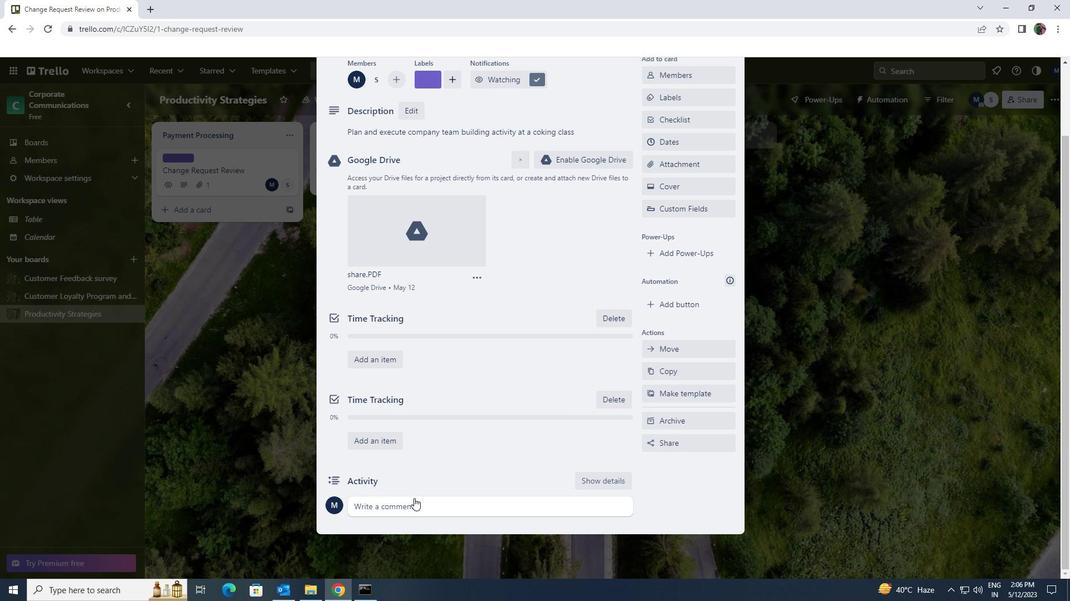 
Action: Mouse pressed left at (414, 502)
Screenshot: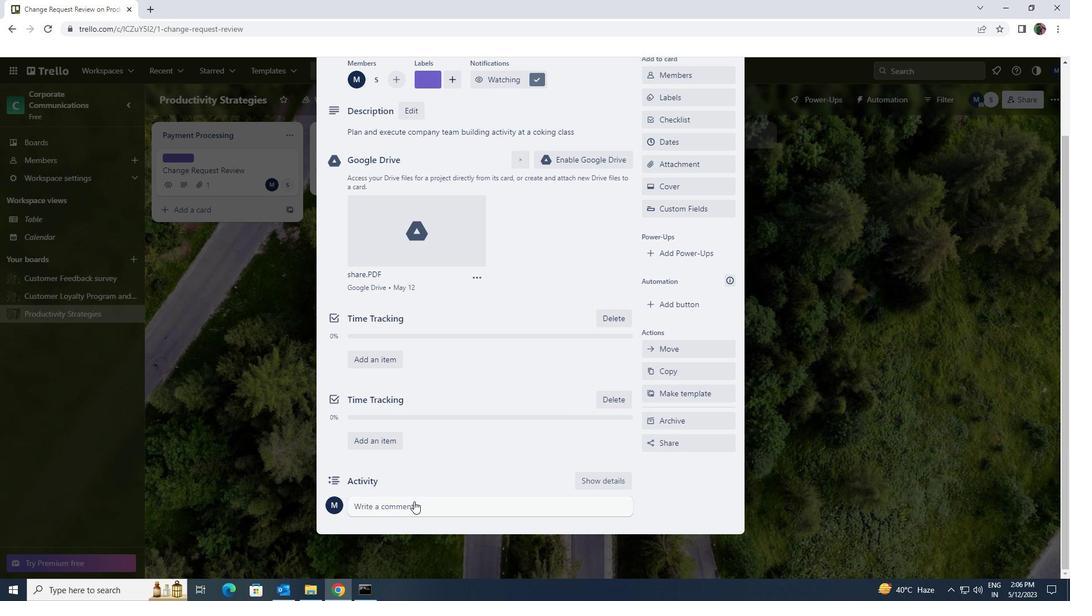 
Action: Key pressed <Key.shift>LET<Key.space>US<Key.space>MAKE<Key.space>SURE<Key.space>WE<Key.space>HAVE<Key.space>CLEAR<Key.space>UNDERSTANDING<Key.space>OF<Key.space>THE<Key.space>DESIRED<Key.space>OUTV<Key.backspace>COMES<Key.space>AND<Key.space>SUCESS<Key.space><Key.backspace><Key.backspace><Key.backspace><Key.backspace>CESS<Key.space>METRICS<Key.space>FOR<Key.space>THIS<Key.space>TASK<Key.space>
Screenshot: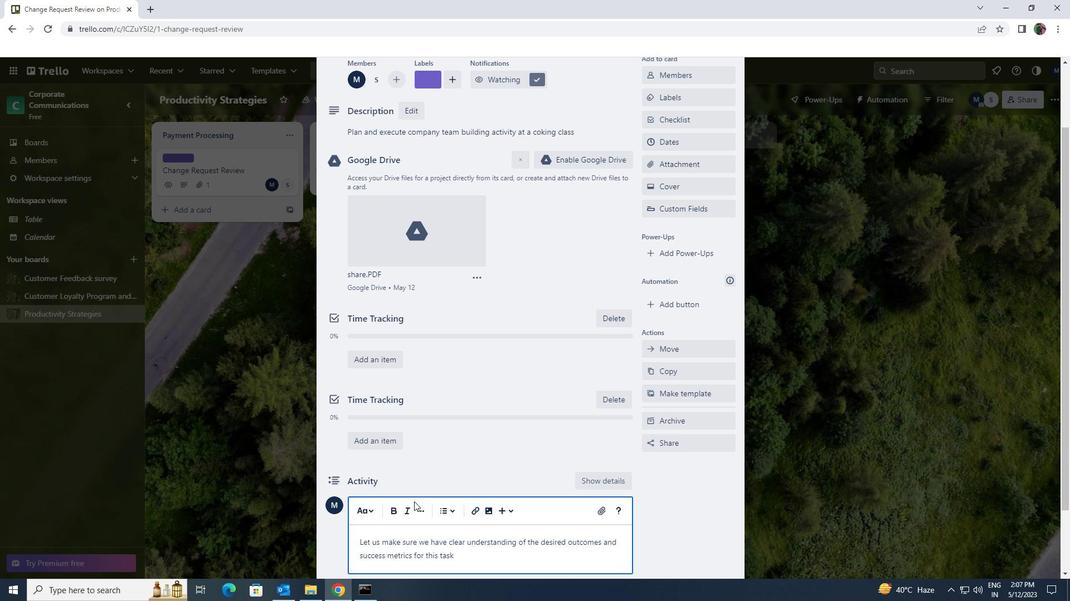 
Action: Mouse scrolled (414, 501) with delta (0, 0)
Screenshot: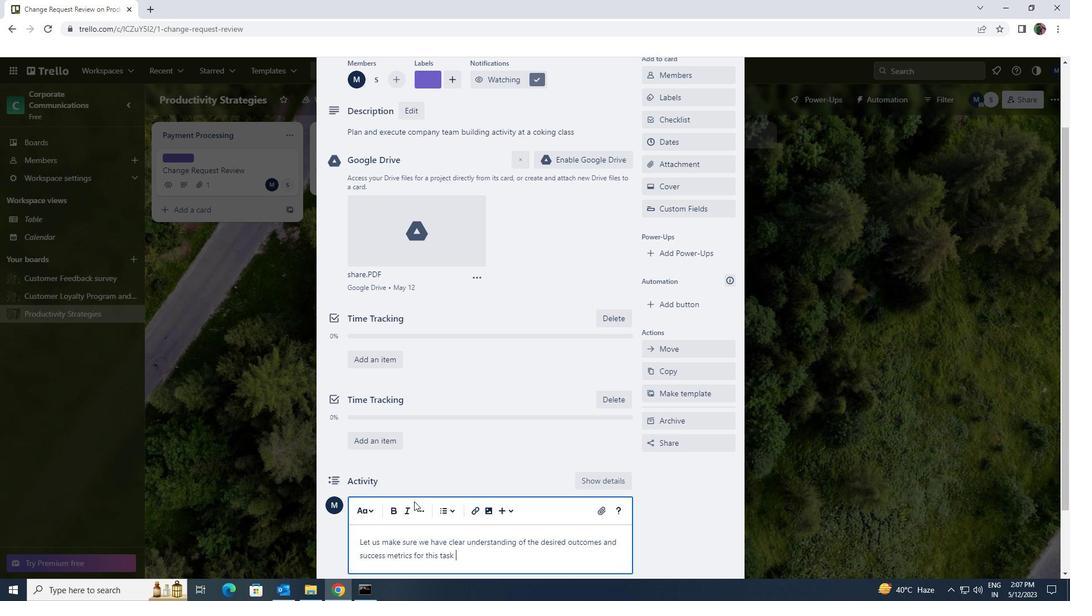 
Action: Mouse scrolled (414, 501) with delta (0, 0)
Screenshot: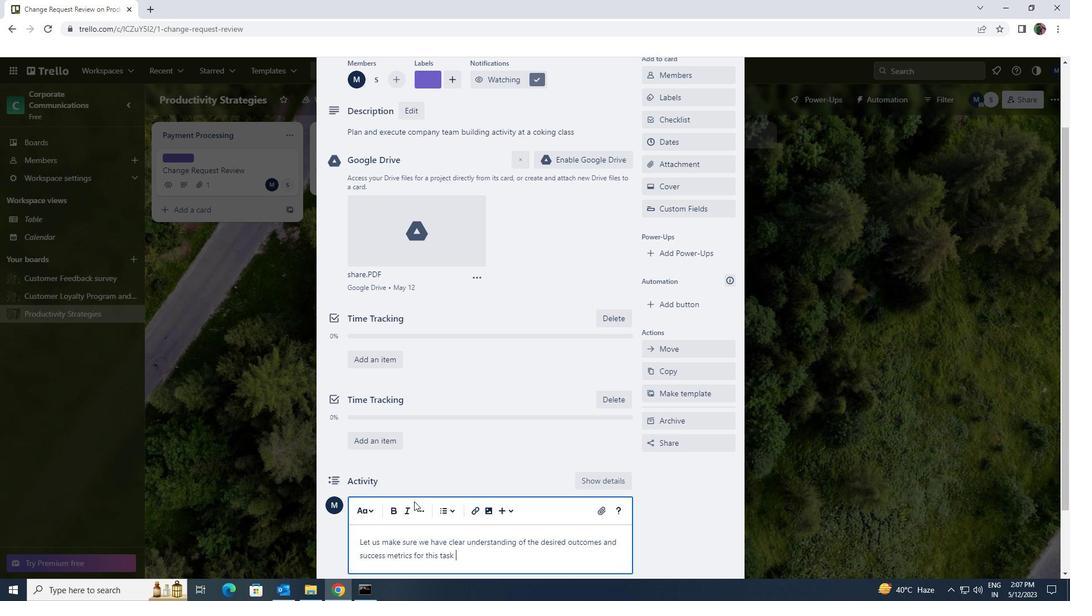 
Action: Mouse scrolled (414, 501) with delta (0, 0)
Screenshot: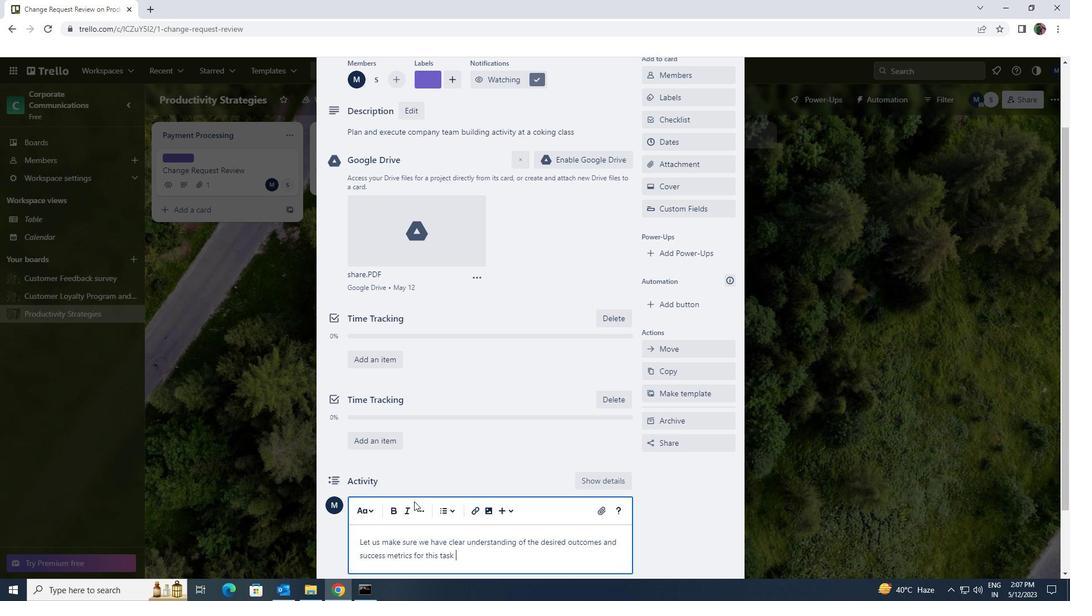 
Action: Mouse moved to (357, 509)
Screenshot: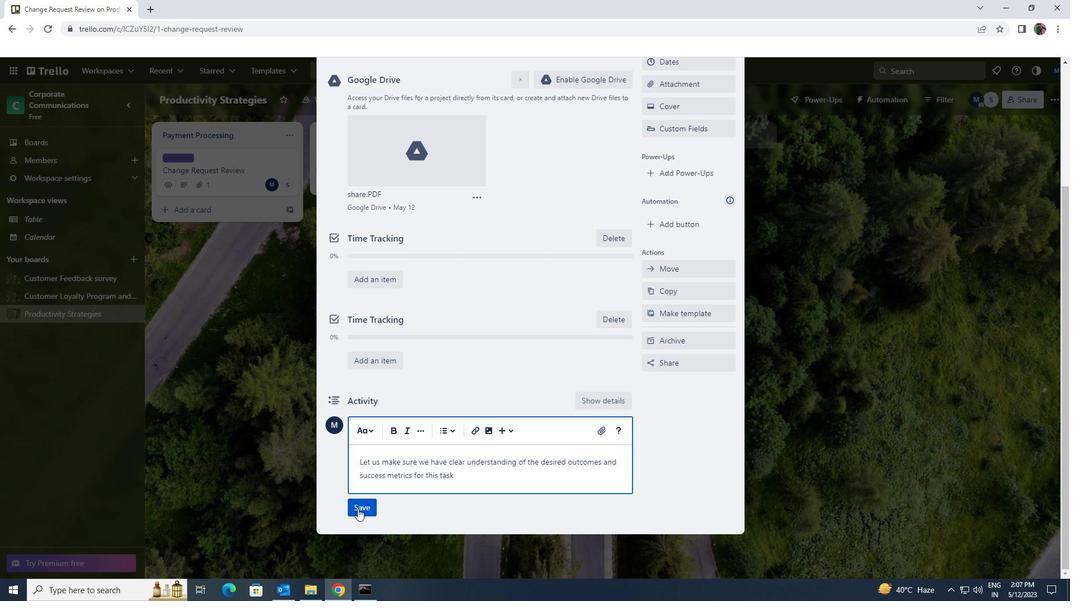 
Action: Mouse pressed left at (357, 509)
Screenshot: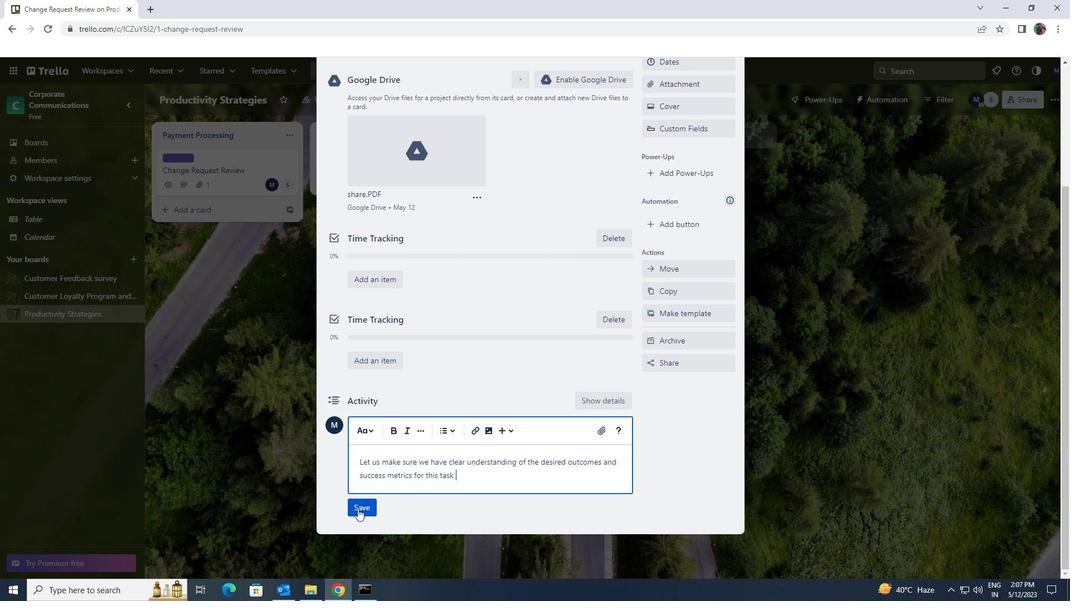 
Action: Mouse moved to (467, 481)
Screenshot: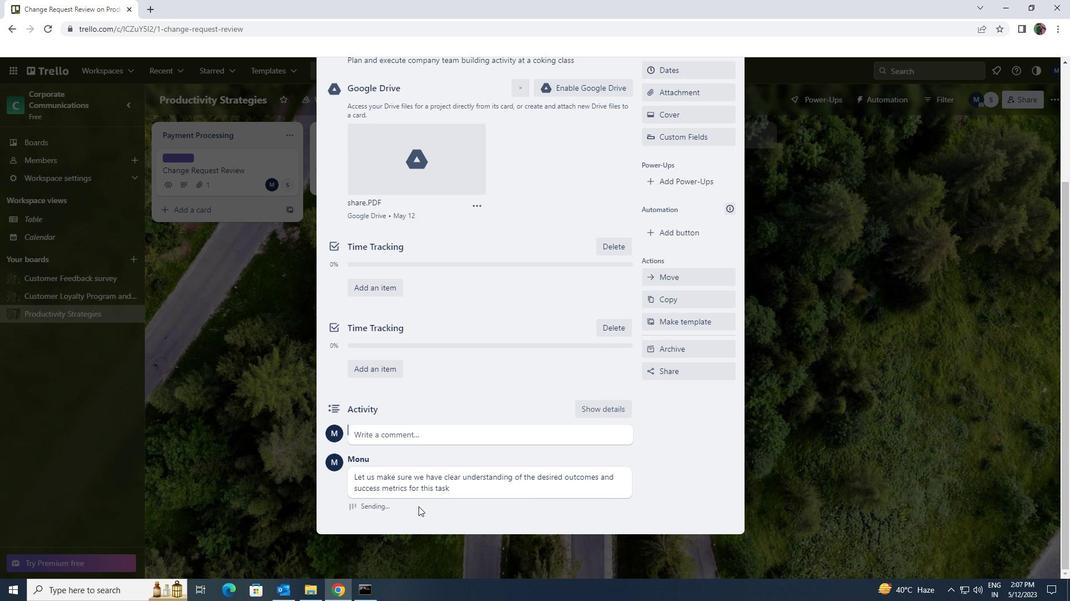 
Action: Mouse scrolled (467, 482) with delta (0, 0)
Screenshot: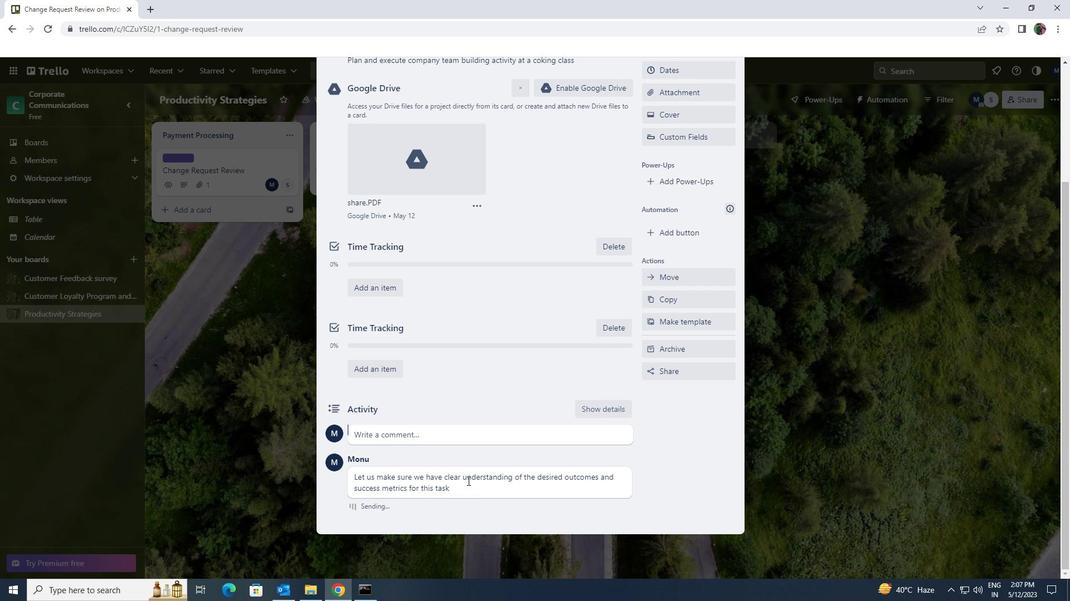 
Action: Mouse scrolled (467, 482) with delta (0, 0)
Screenshot: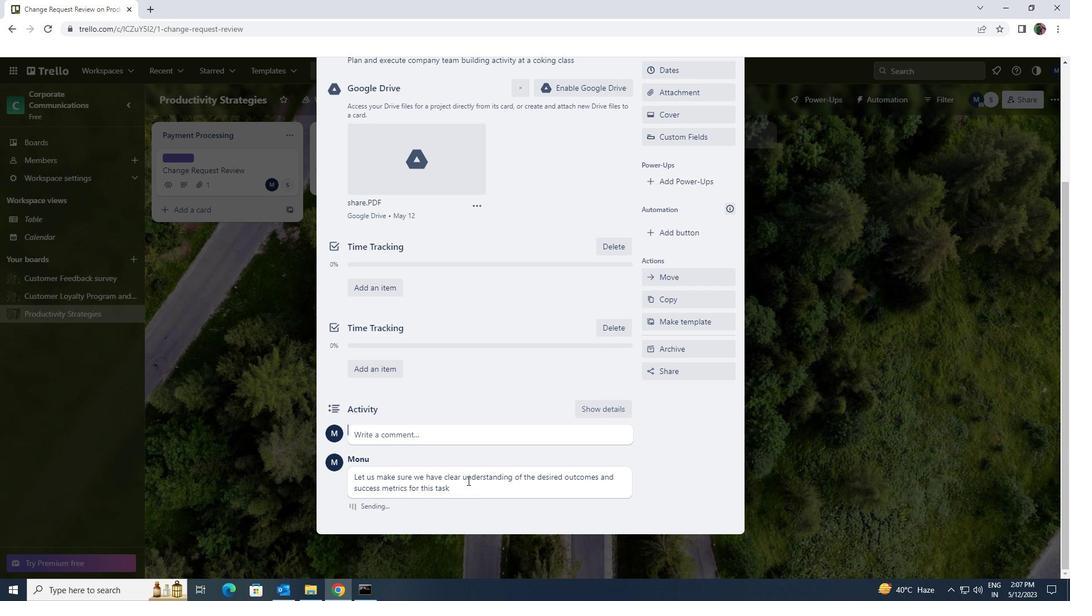 
Action: Mouse scrolled (467, 482) with delta (0, 0)
Screenshot: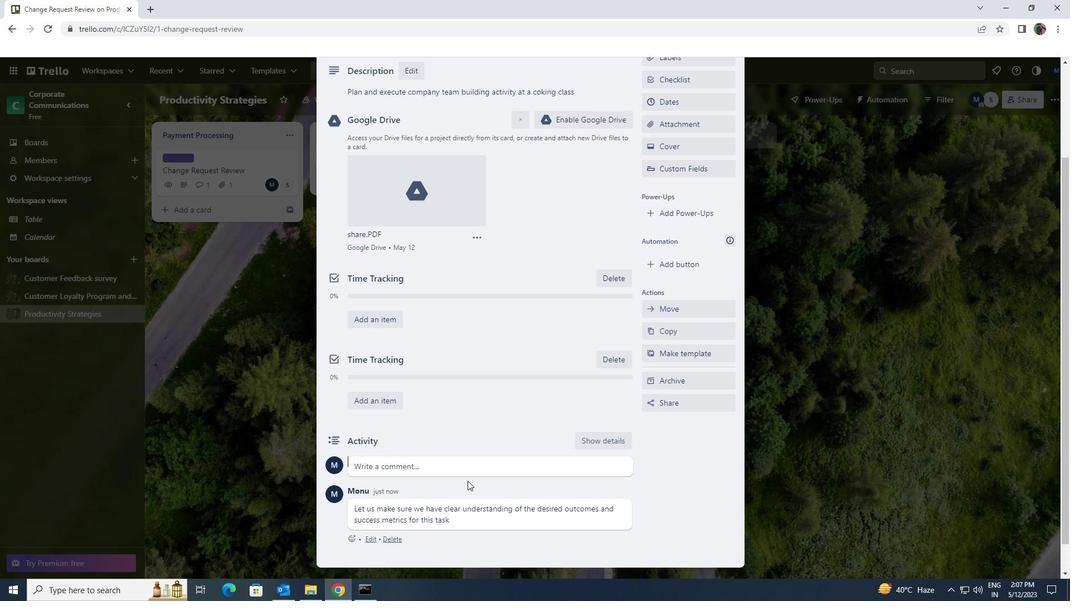 
Action: Mouse moved to (468, 479)
Screenshot: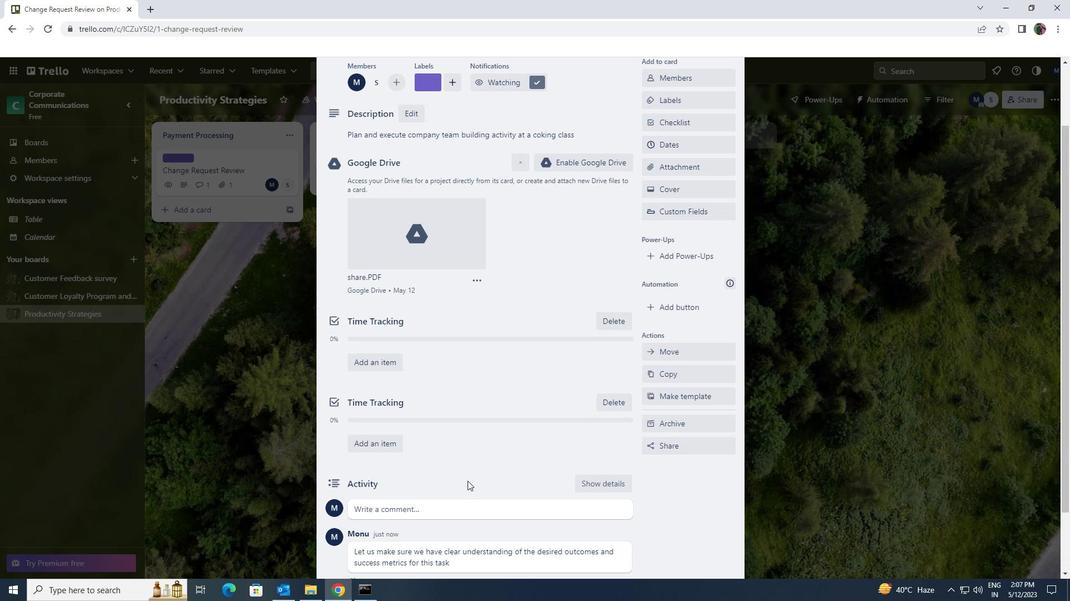 
Action: Mouse scrolled (468, 480) with delta (0, 0)
Screenshot: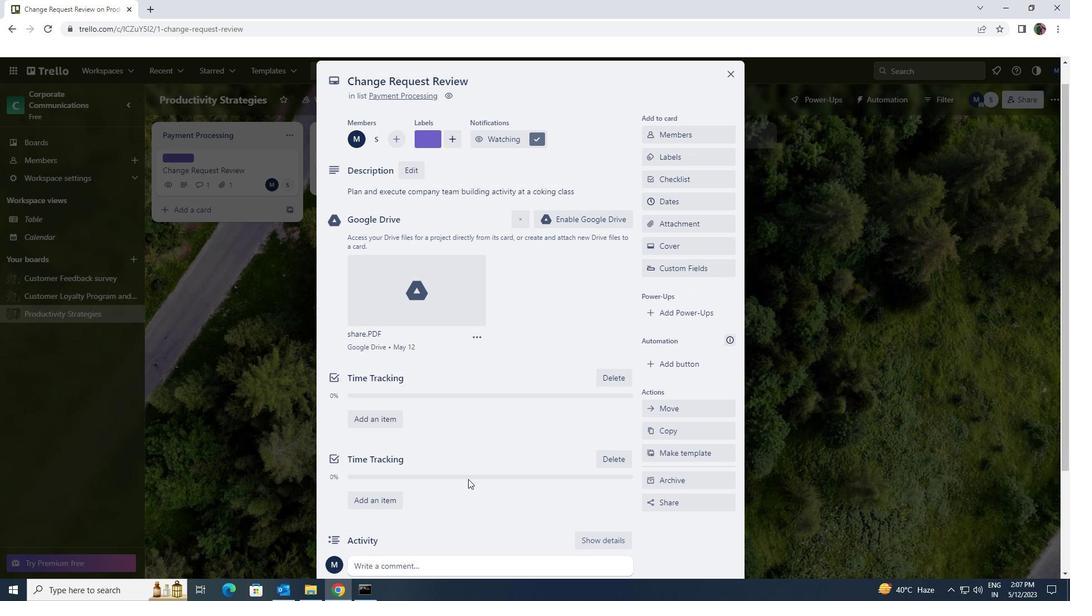 
Action: Mouse scrolled (468, 480) with delta (0, 0)
Screenshot: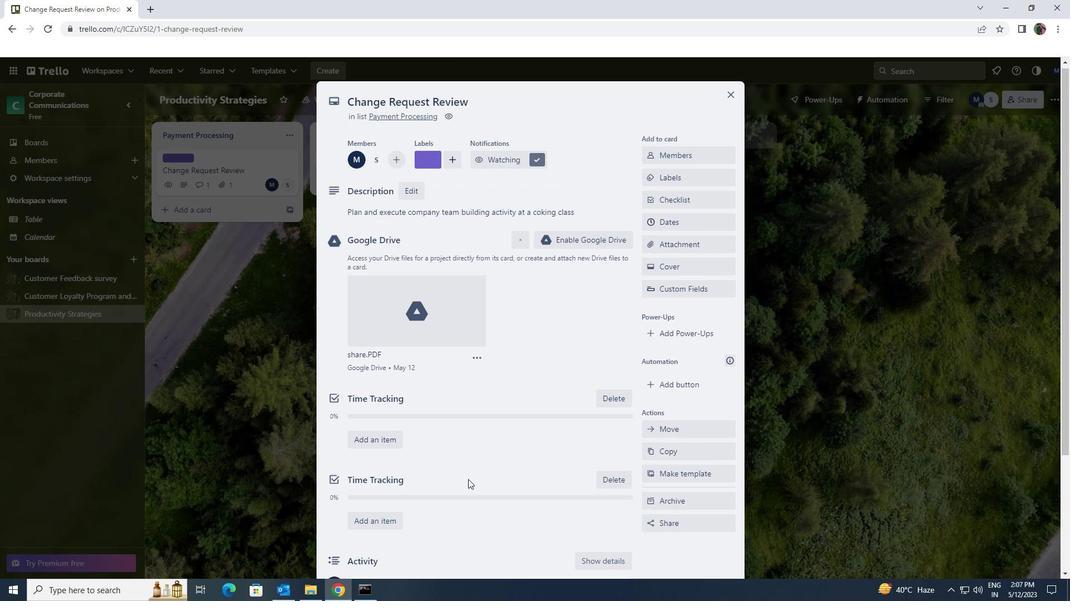 
Action: Mouse moved to (657, 222)
Screenshot: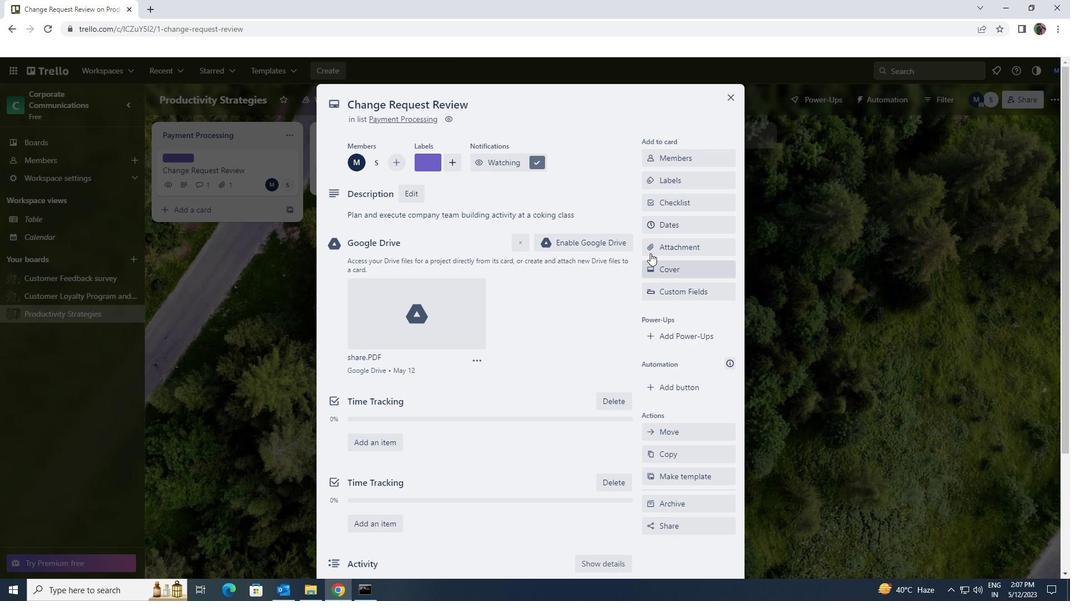 
Action: Mouse pressed left at (657, 222)
Screenshot: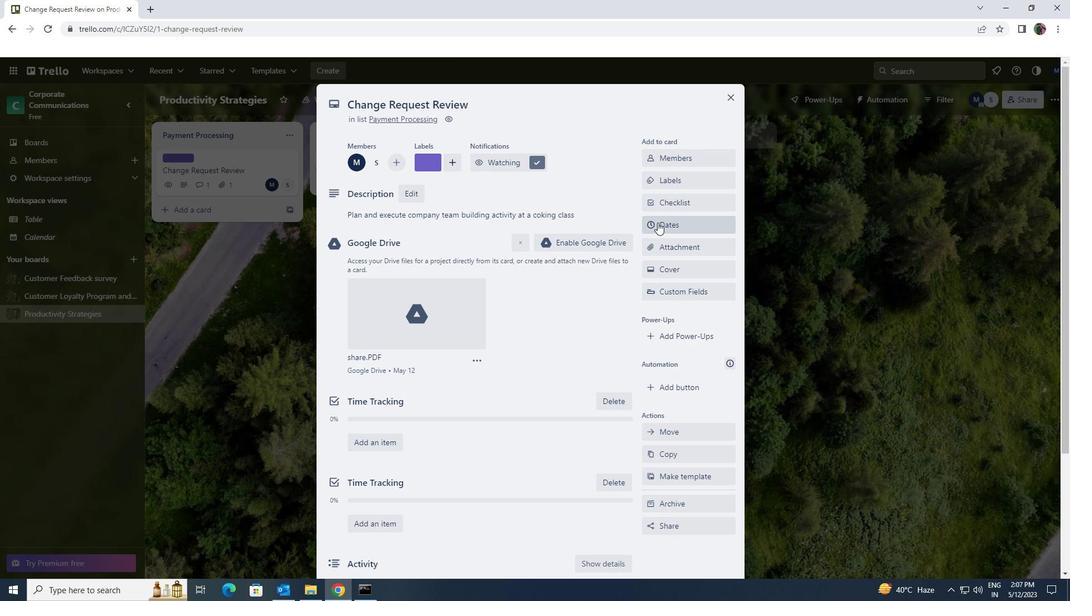 
Action: Mouse moved to (654, 298)
Screenshot: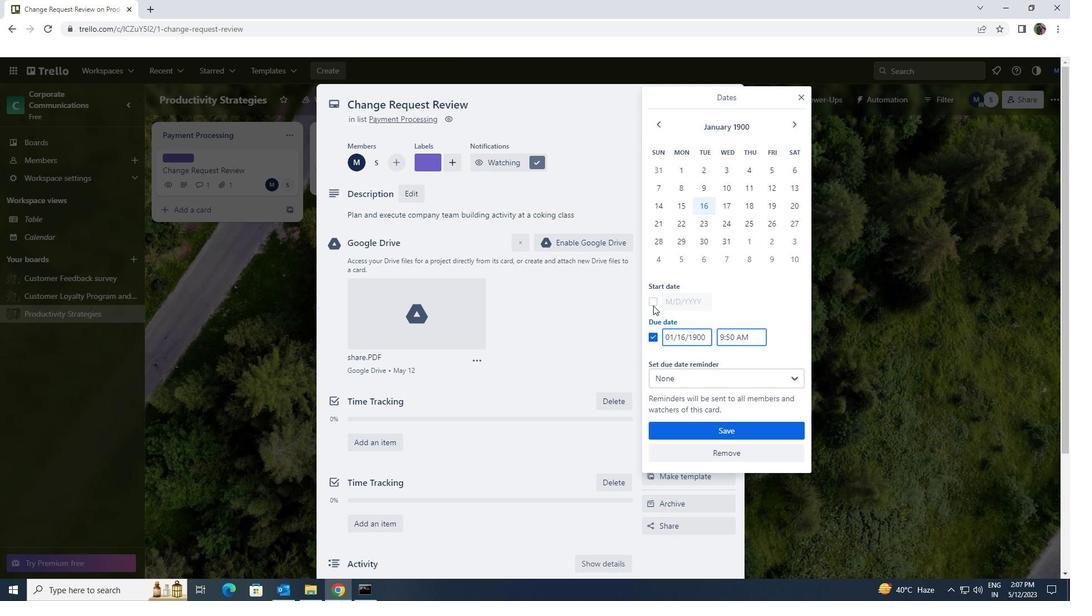 
Action: Mouse pressed left at (654, 298)
Screenshot: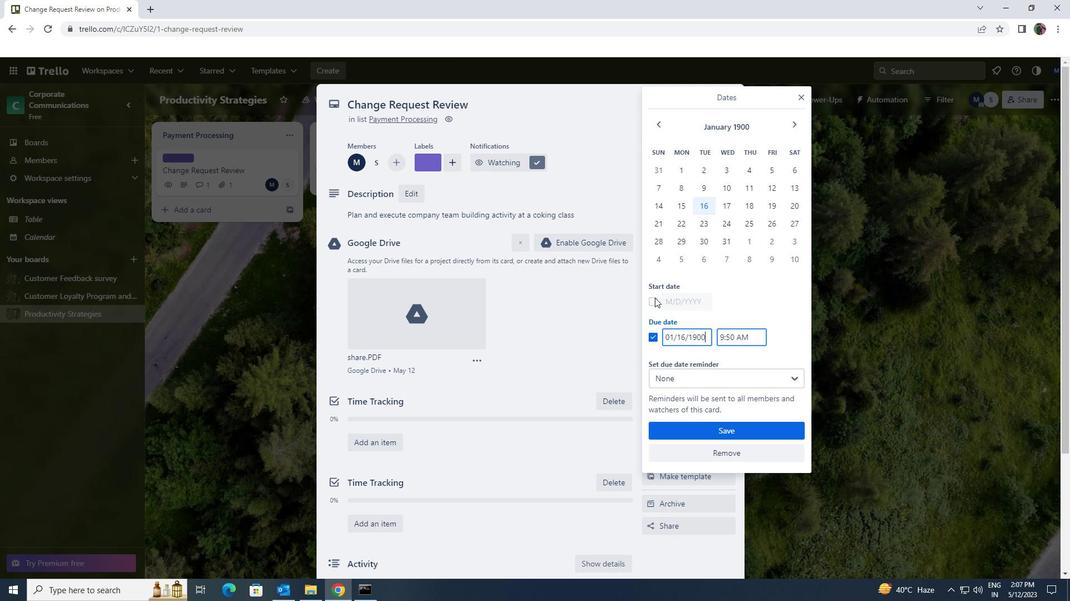 
Action: Mouse moved to (708, 302)
Screenshot: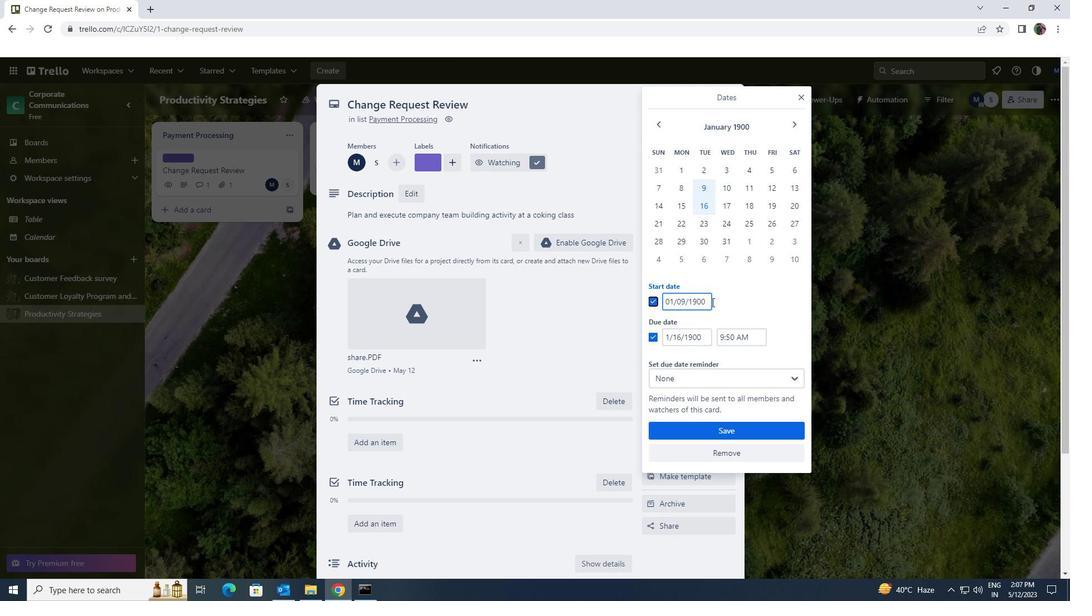 
Action: Mouse pressed left at (708, 302)
Screenshot: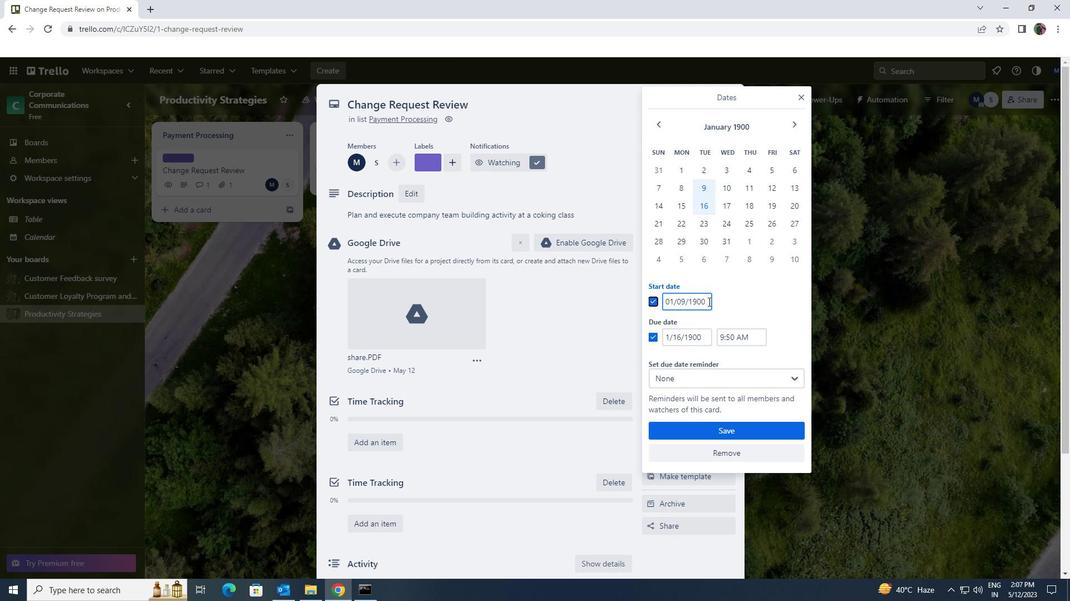 
Action: Mouse moved to (658, 297)
Screenshot: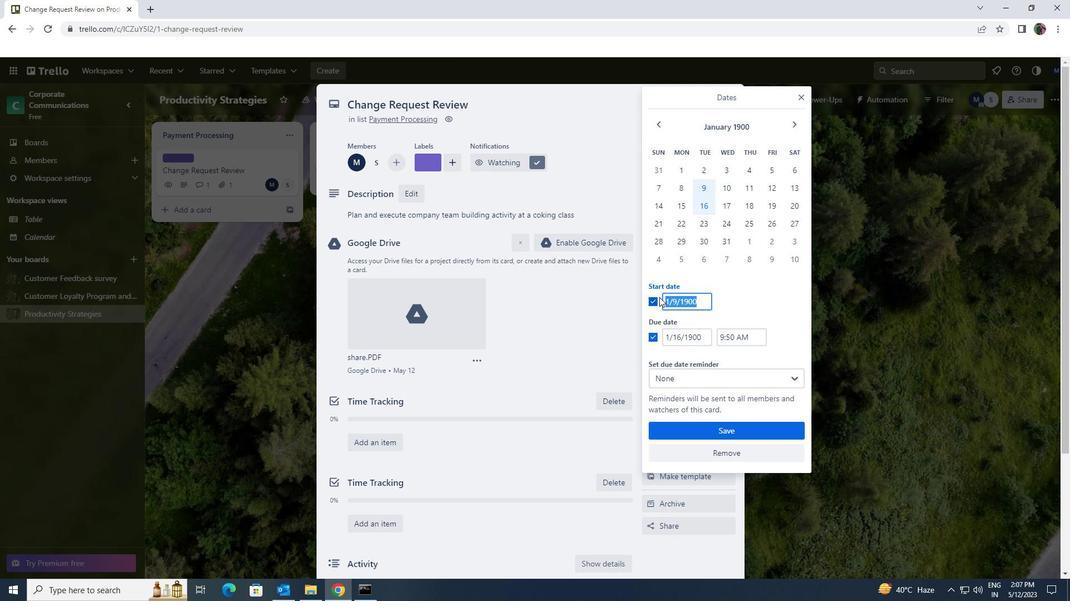 
Action: Key pressed 1/1/1900
Screenshot: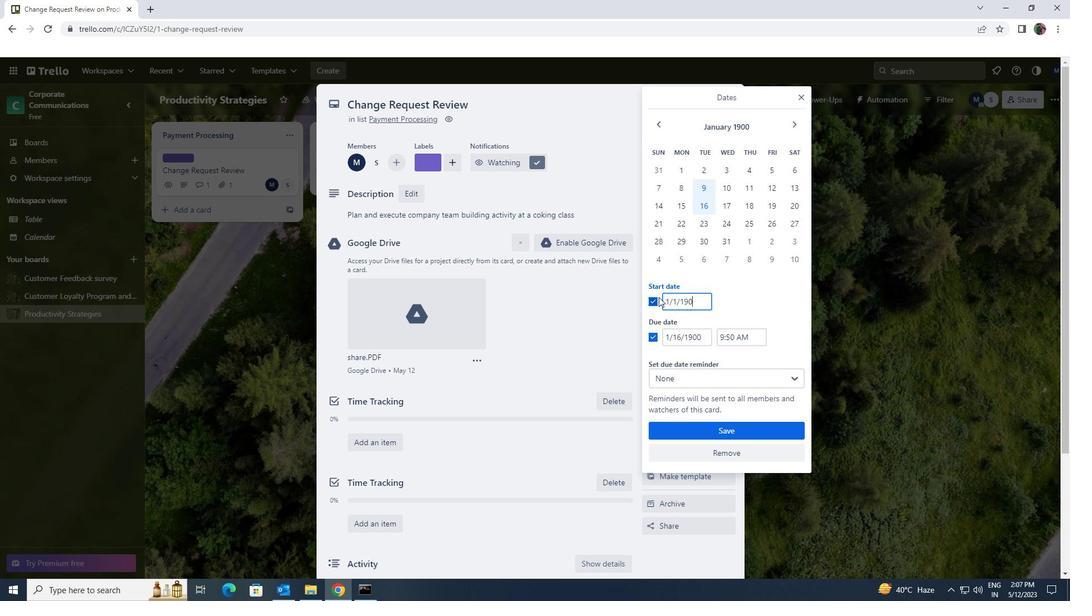 
Action: Mouse moved to (701, 336)
Screenshot: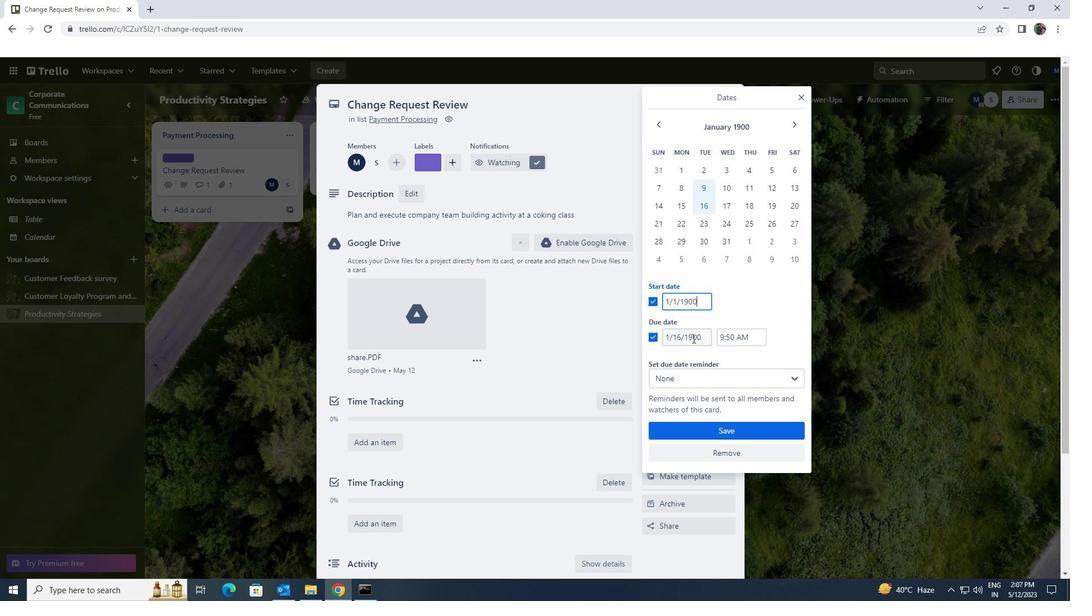 
Action: Mouse pressed left at (701, 336)
Screenshot: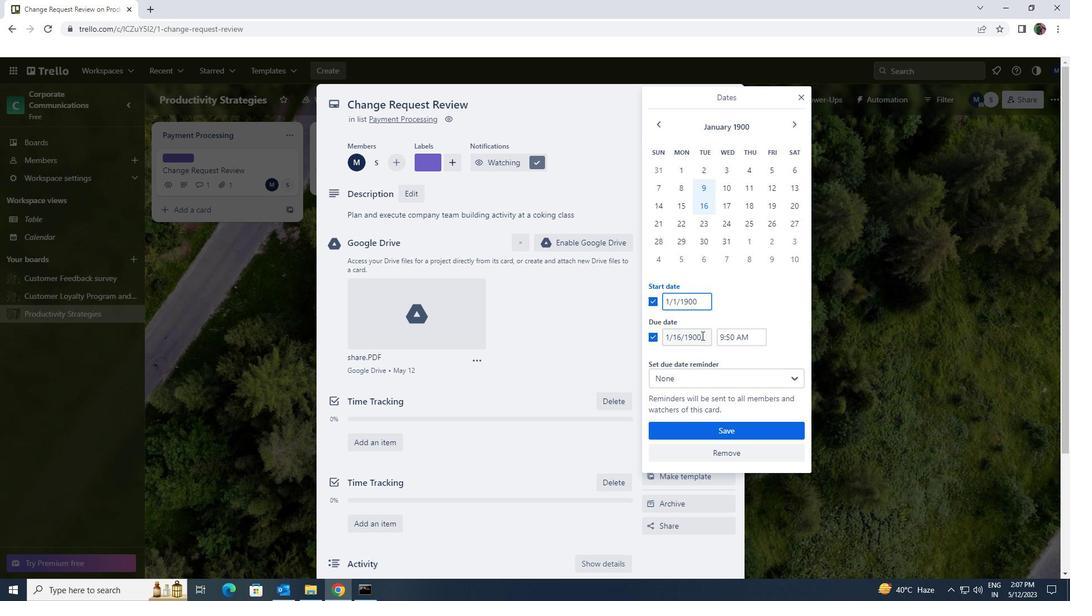 
Action: Mouse moved to (659, 302)
Screenshot: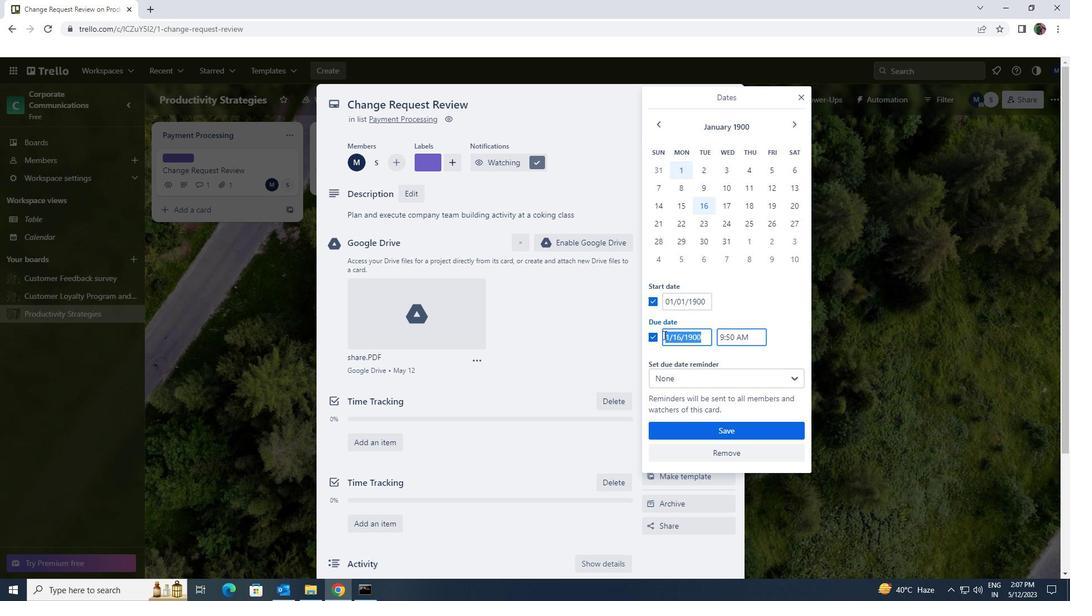 
Action: Key pressed 8<Key.backspace>1/8/1900
Screenshot: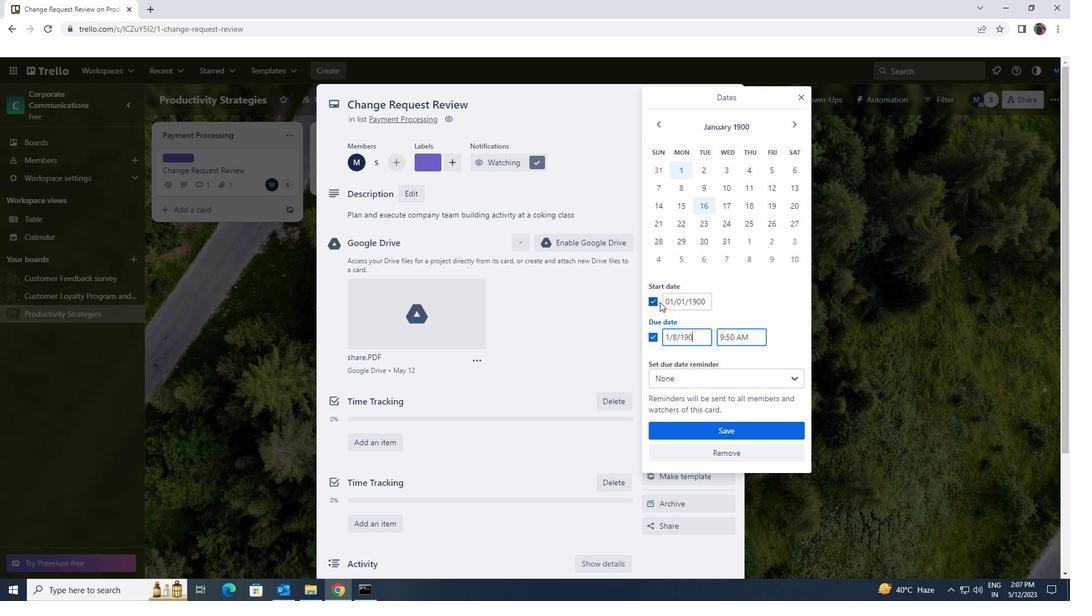
Action: Mouse moved to (716, 434)
Screenshot: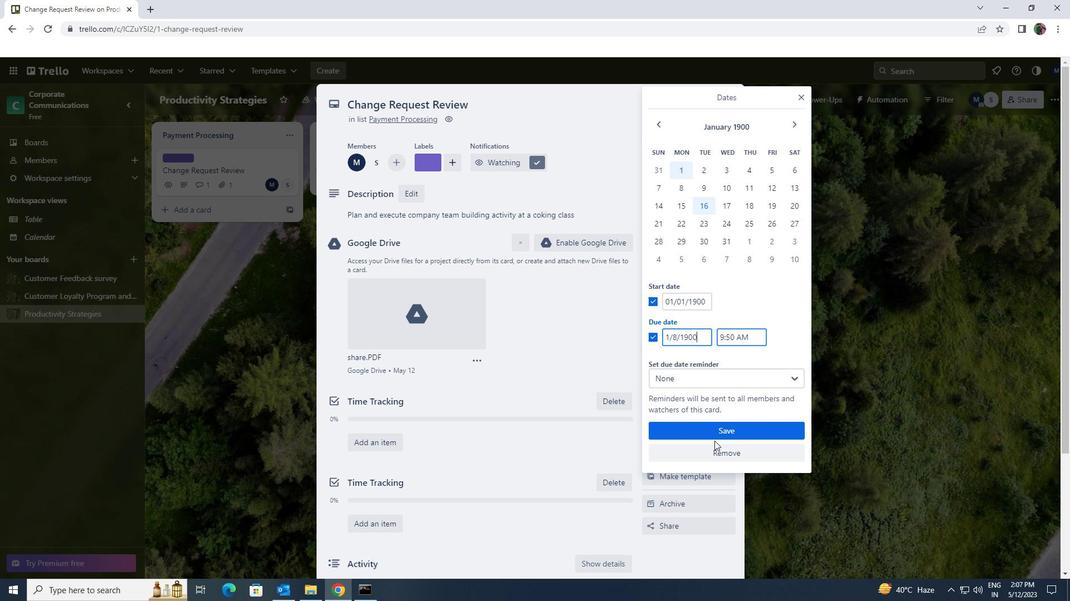 
Action: Mouse pressed left at (716, 434)
Screenshot: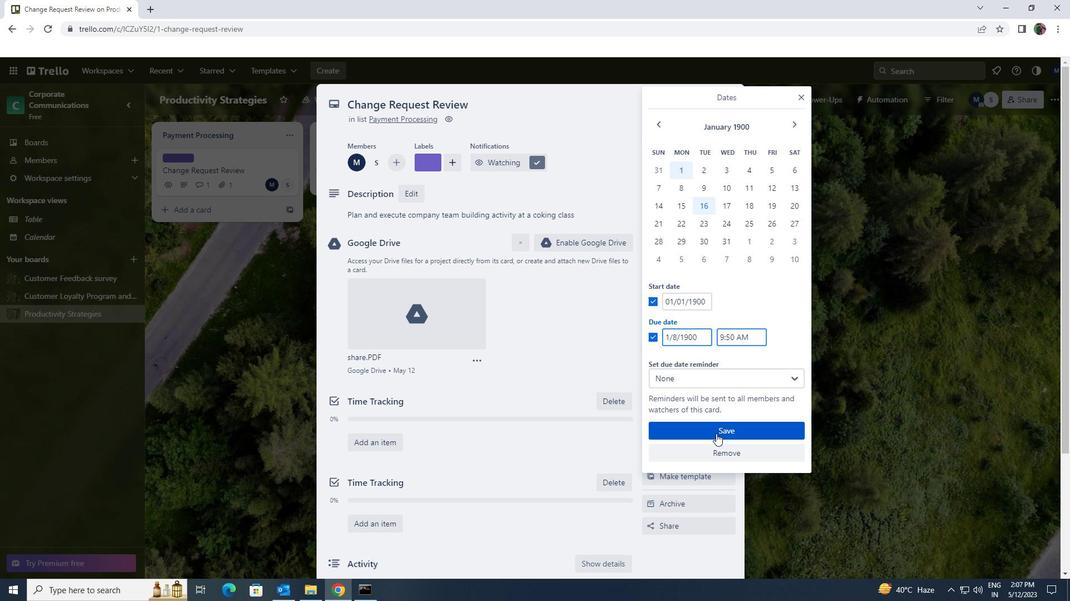 
